 Task: Change the Trello board background using images from Unsplash with the search term 'FRANCE'.
Action: Mouse moved to (1001, 398)
Screenshot: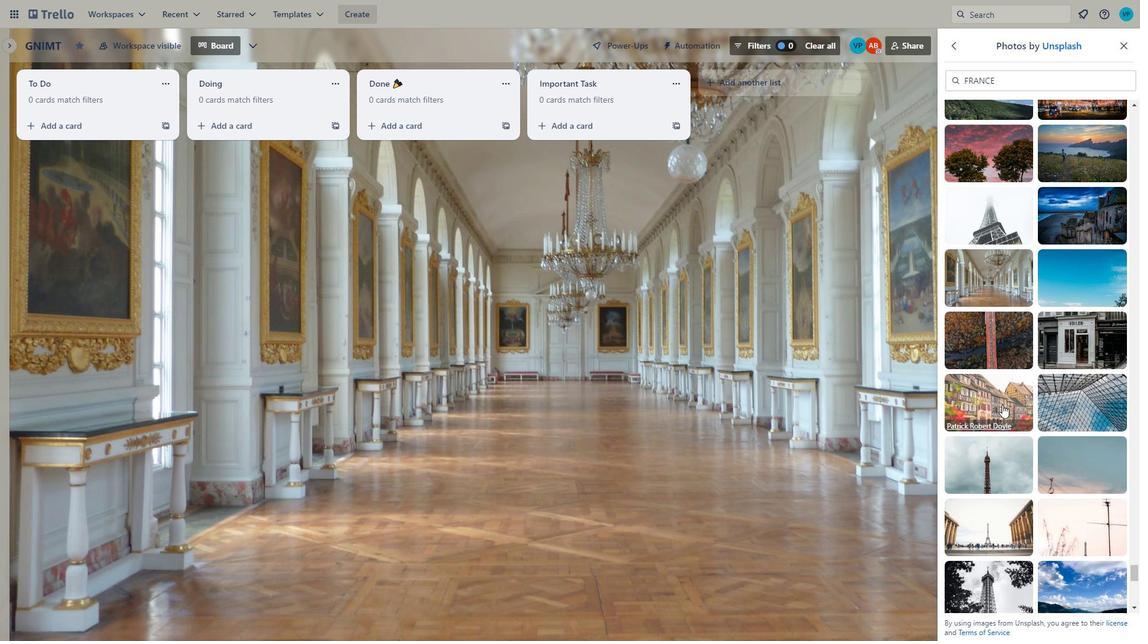 
Action: Mouse pressed left at (1001, 398)
Screenshot: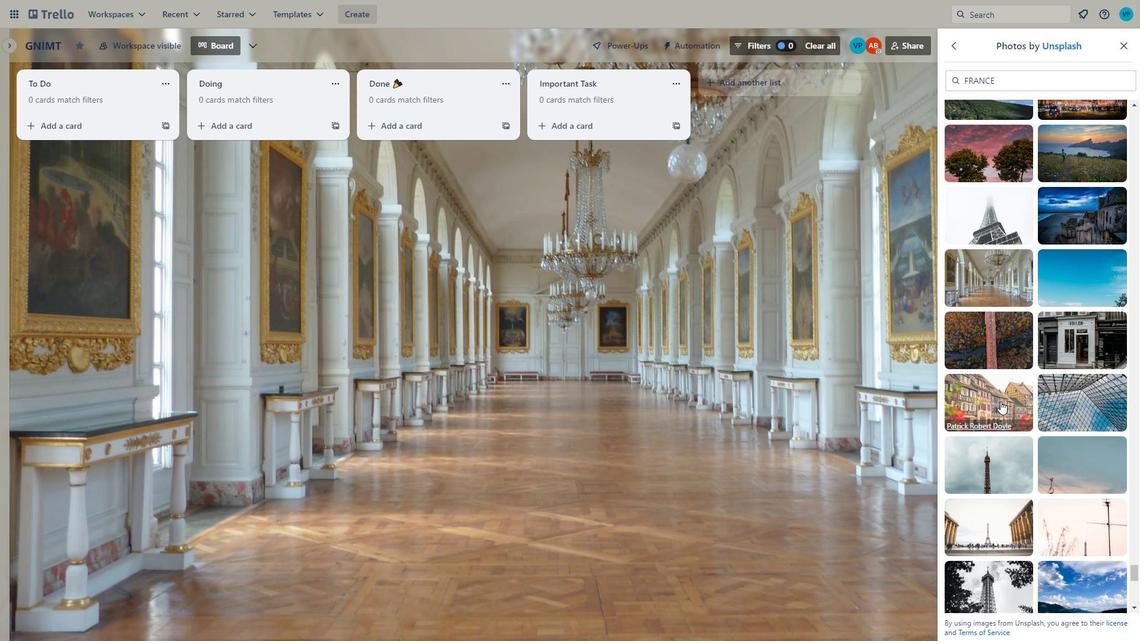 
Action: Mouse moved to (1034, 456)
Screenshot: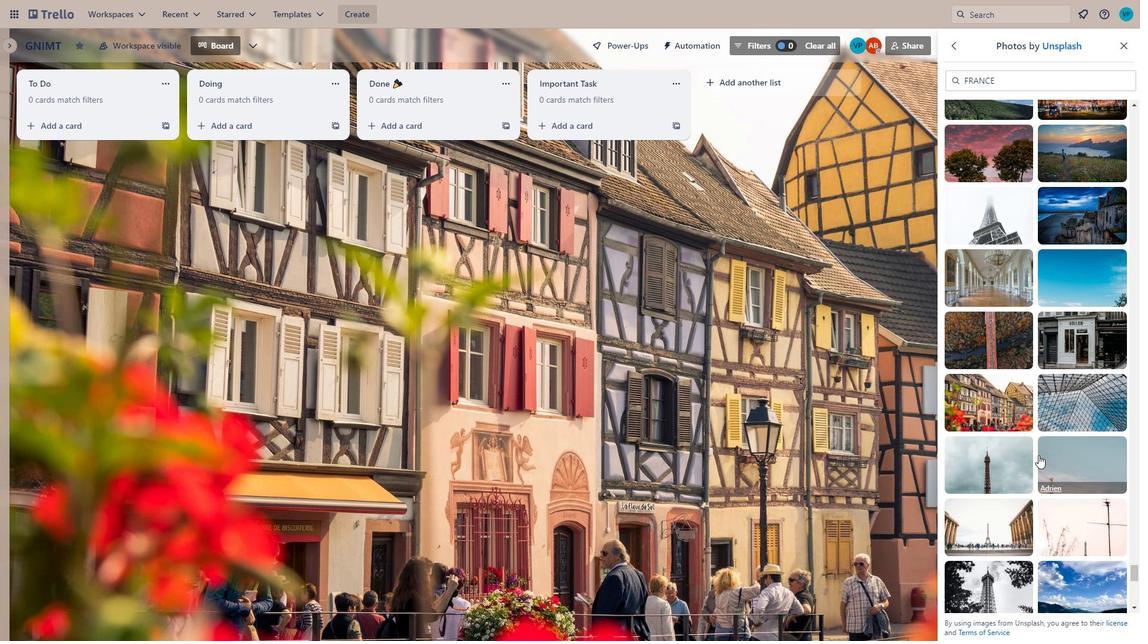 
Action: Mouse scrolled (1034, 456) with delta (0, 0)
Screenshot: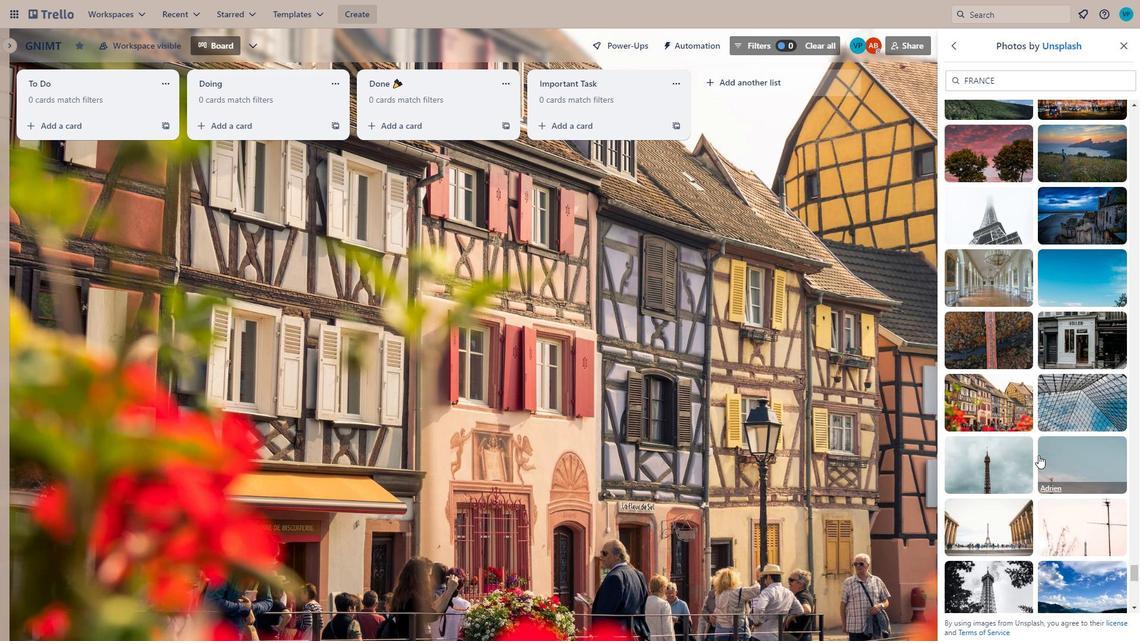 
Action: Mouse scrolled (1034, 456) with delta (0, 0)
Screenshot: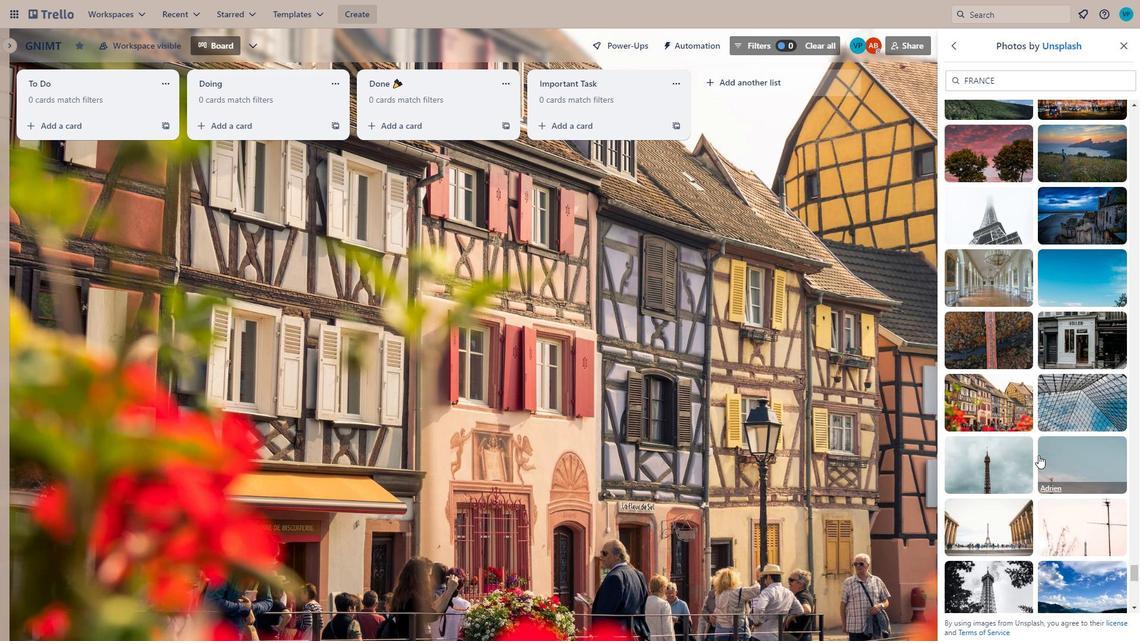 
Action: Mouse moved to (1003, 401)
Screenshot: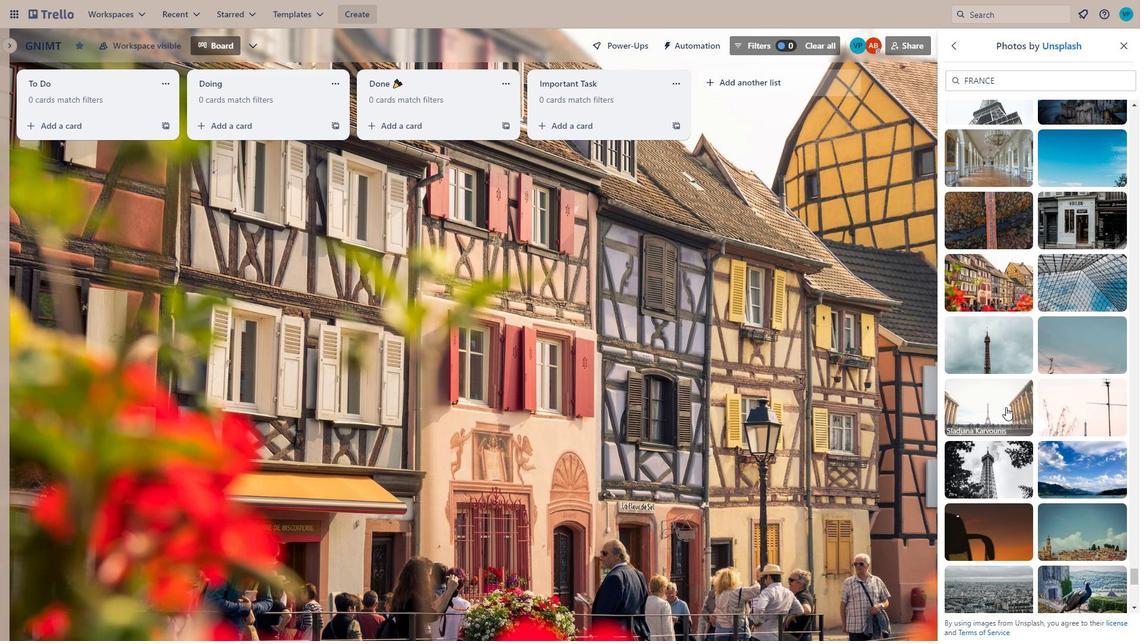 
Action: Mouse pressed left at (1003, 401)
Screenshot: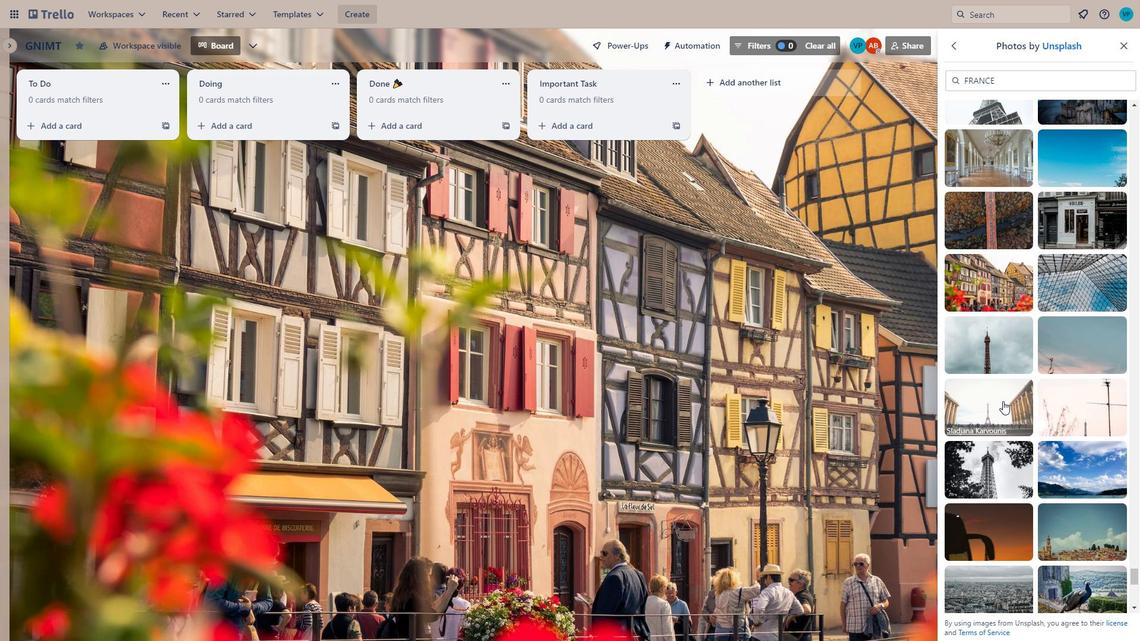 
Action: Mouse moved to (1090, 460)
Screenshot: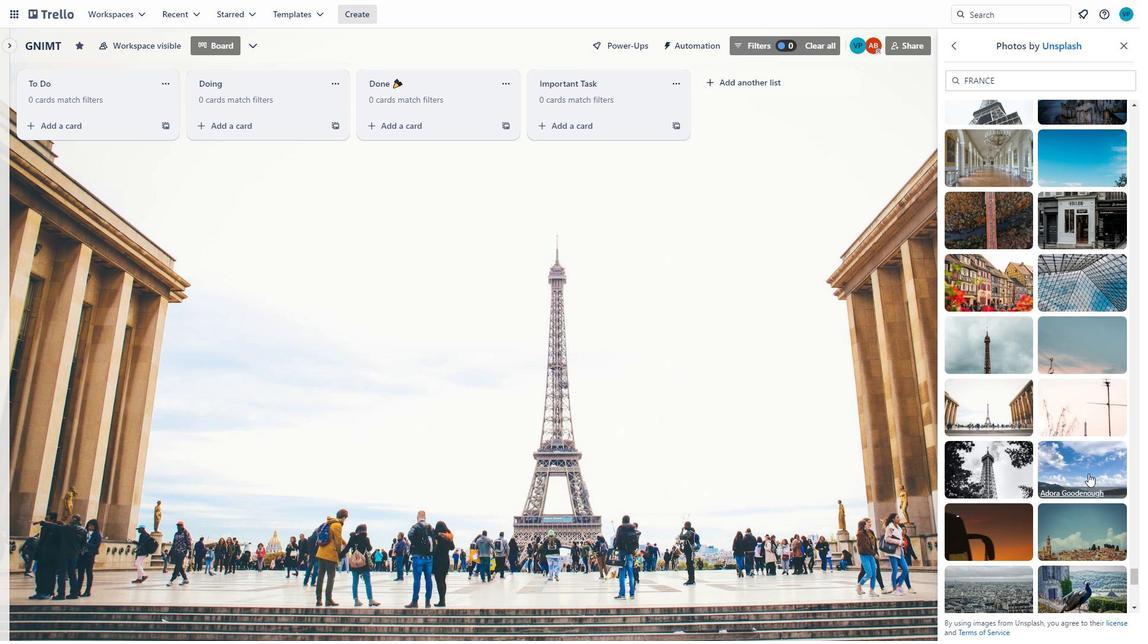 
Action: Mouse pressed left at (1090, 460)
Screenshot: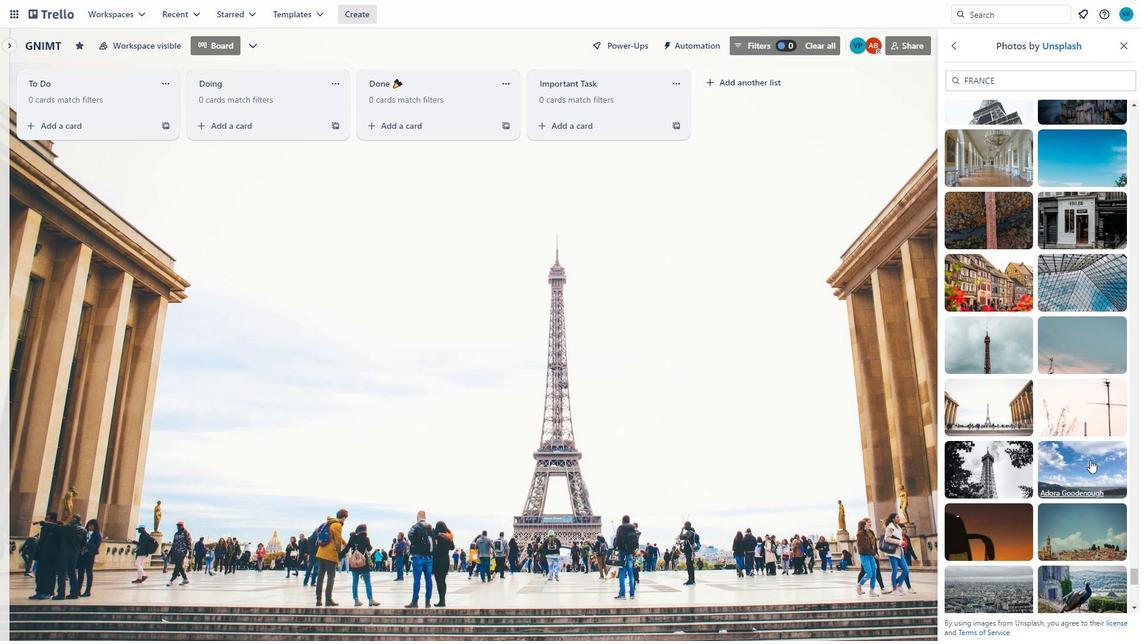 
Action: Mouse moved to (1051, 506)
Screenshot: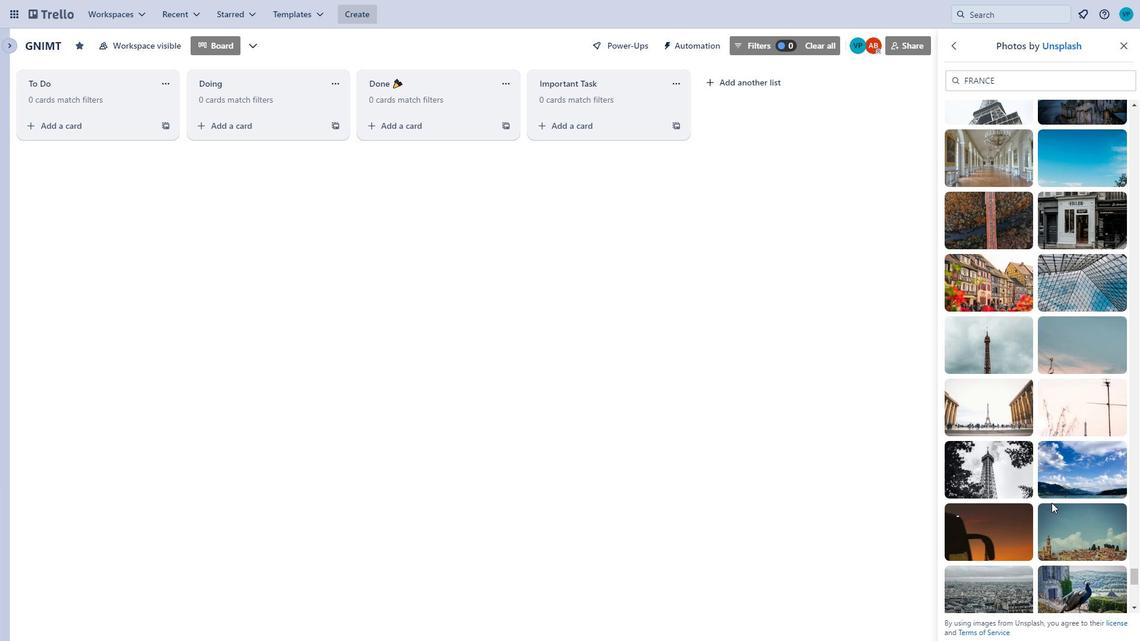 
Action: Mouse scrolled (1051, 505) with delta (0, 0)
Screenshot: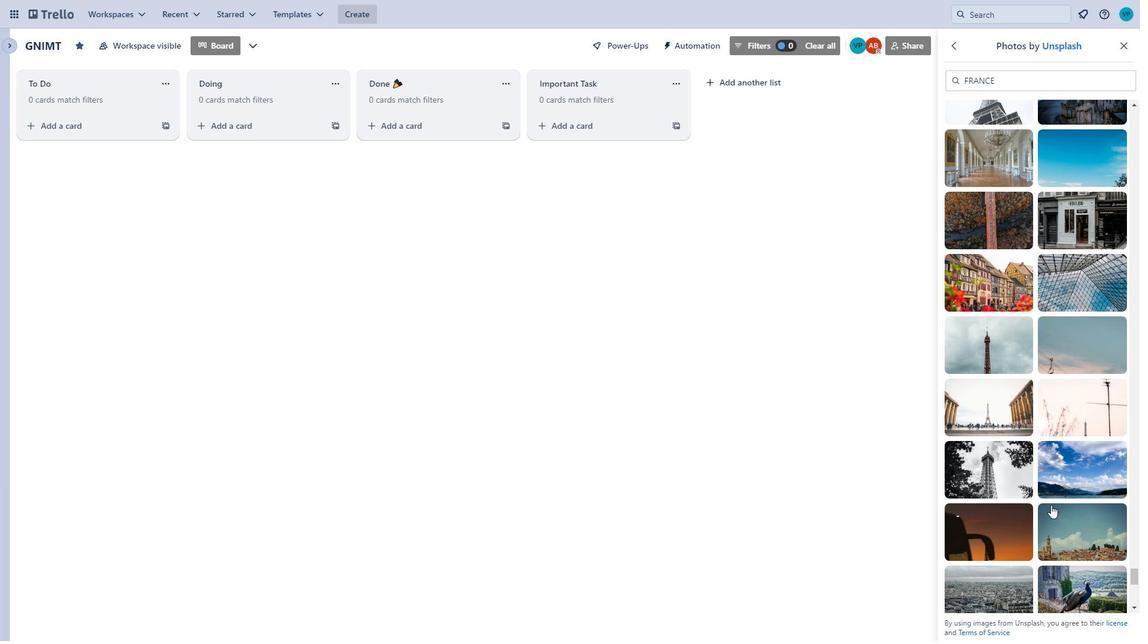 
Action: Mouse moved to (1049, 506)
Screenshot: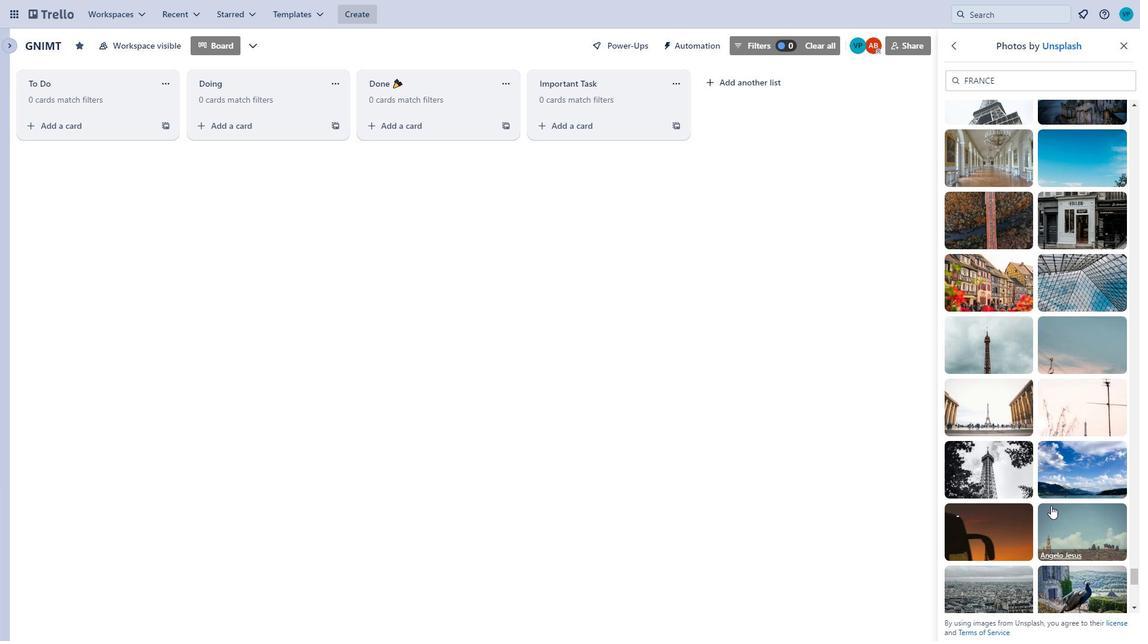 
Action: Mouse scrolled (1049, 506) with delta (0, 0)
Screenshot: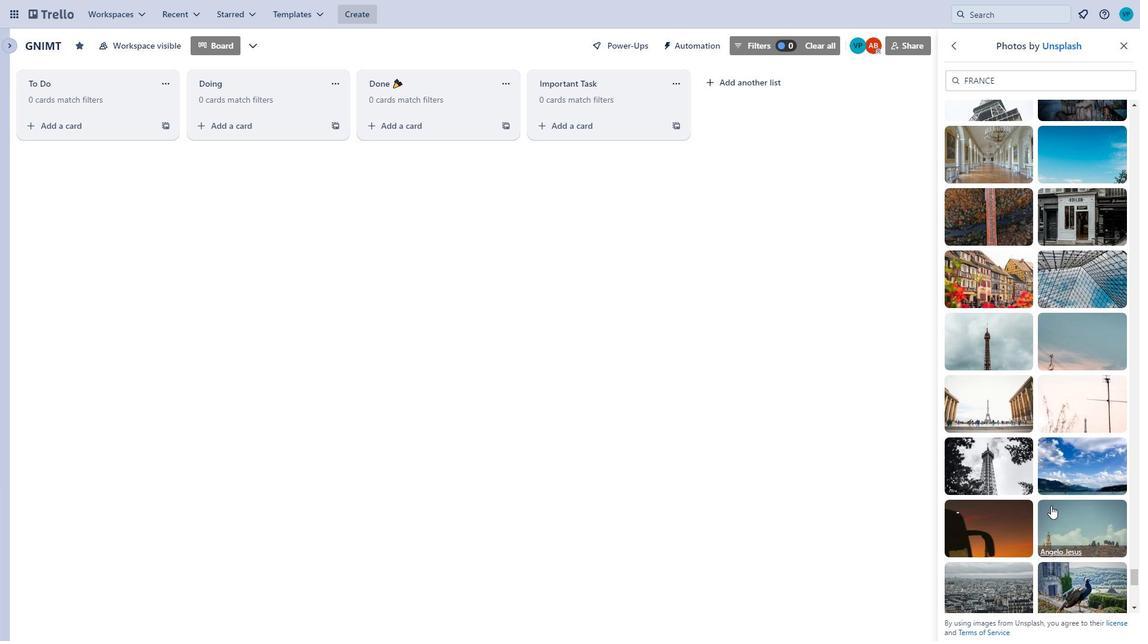 
Action: Mouse moved to (987, 469)
Screenshot: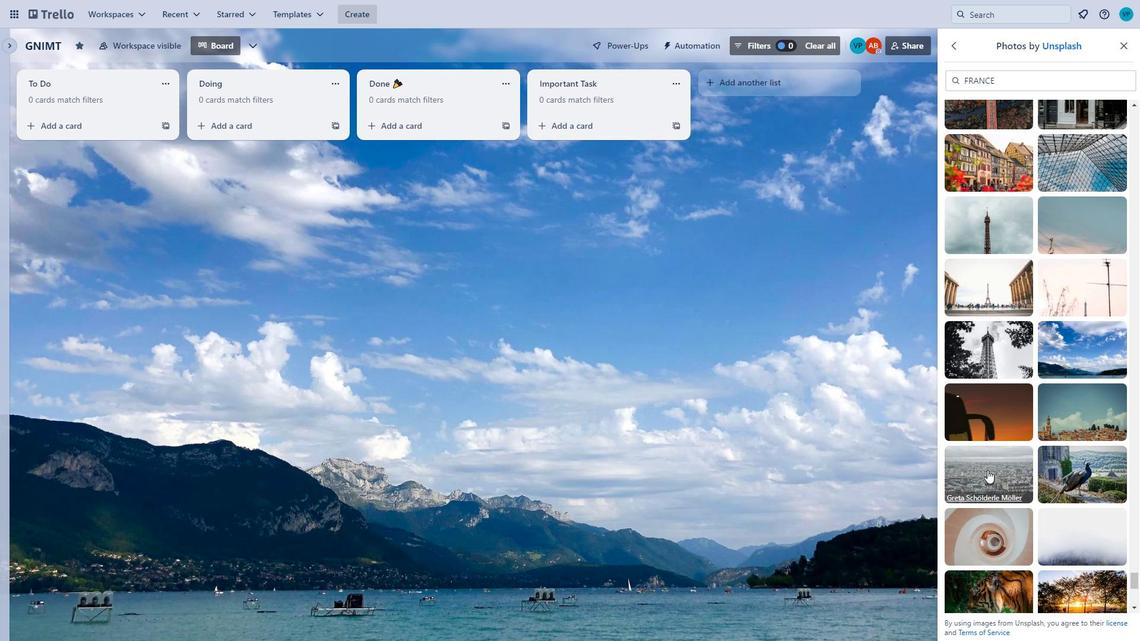 
Action: Mouse pressed left at (987, 469)
Screenshot: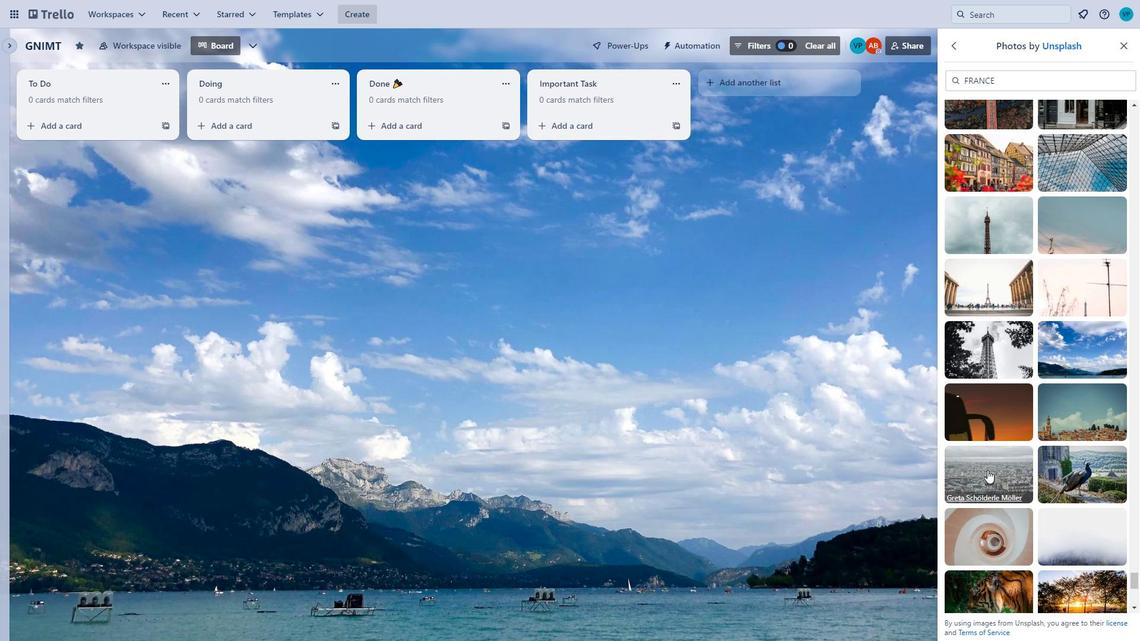 
Action: Mouse moved to (1074, 460)
Screenshot: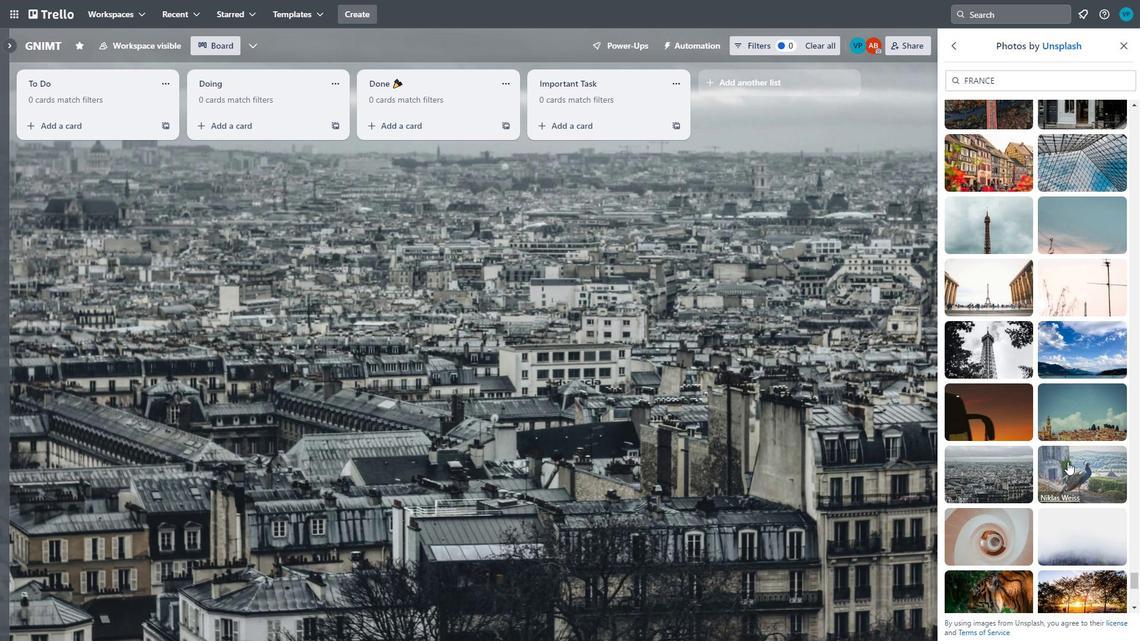 
Action: Mouse pressed left at (1074, 460)
Screenshot: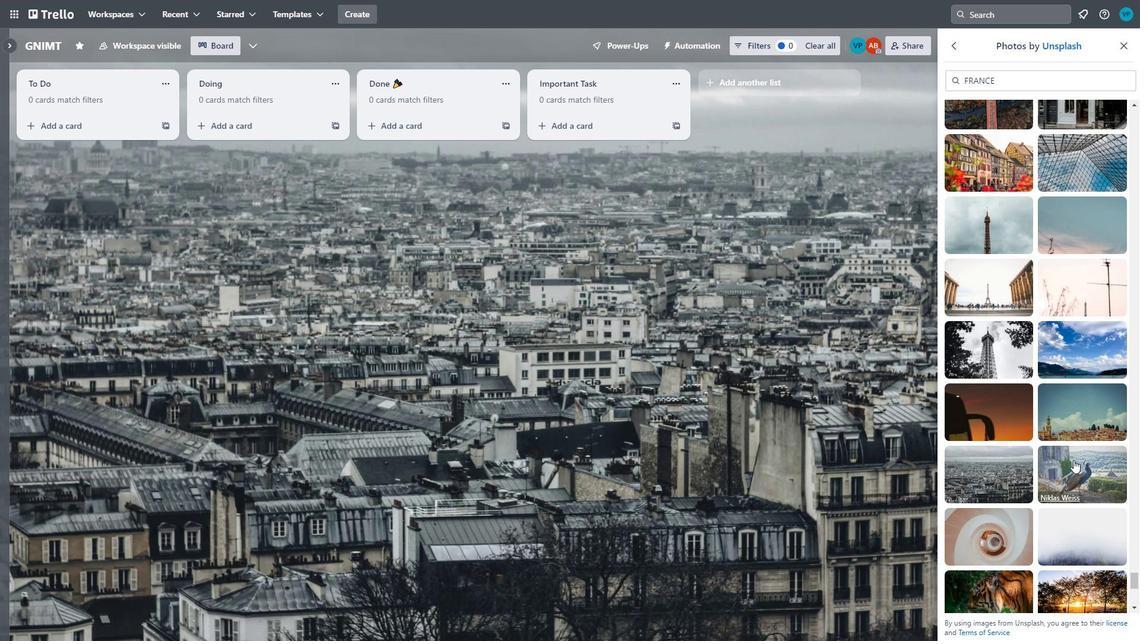 
Action: Mouse moved to (1001, 525)
Screenshot: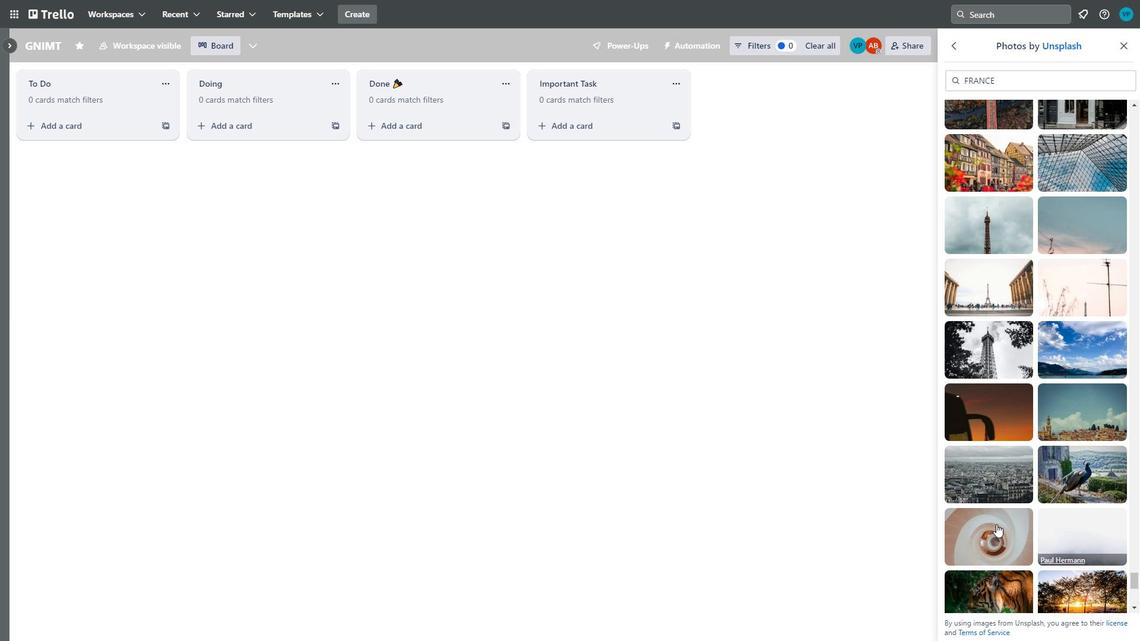 
Action: Mouse scrolled (1001, 525) with delta (0, 0)
Screenshot: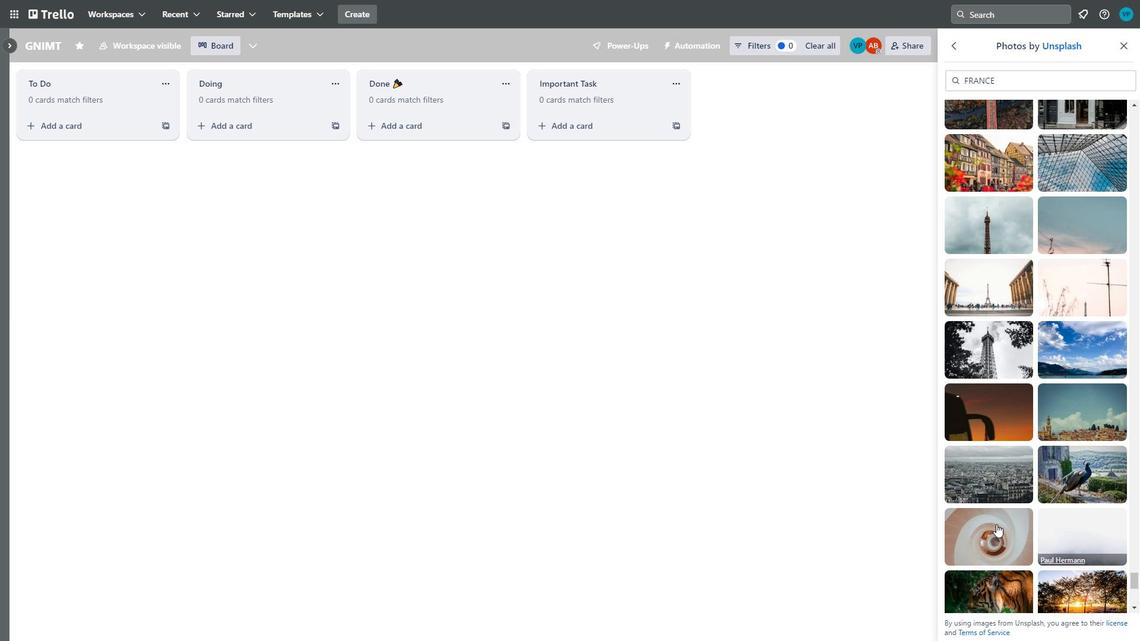 
Action: Mouse moved to (1004, 525)
Screenshot: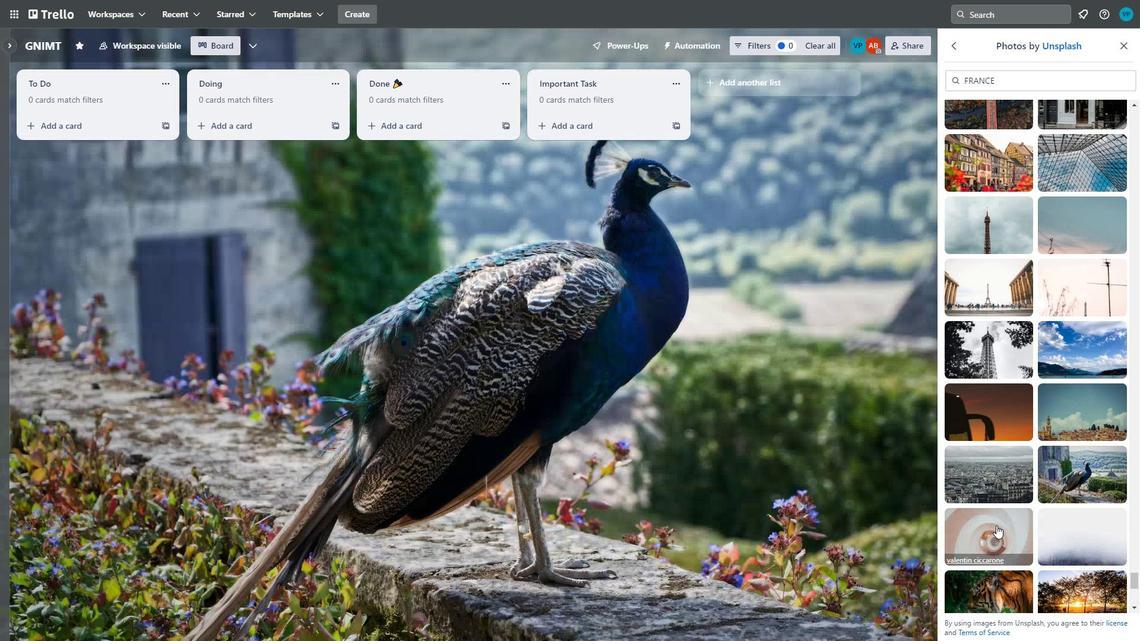 
Action: Mouse scrolled (1004, 525) with delta (0, 0)
Screenshot: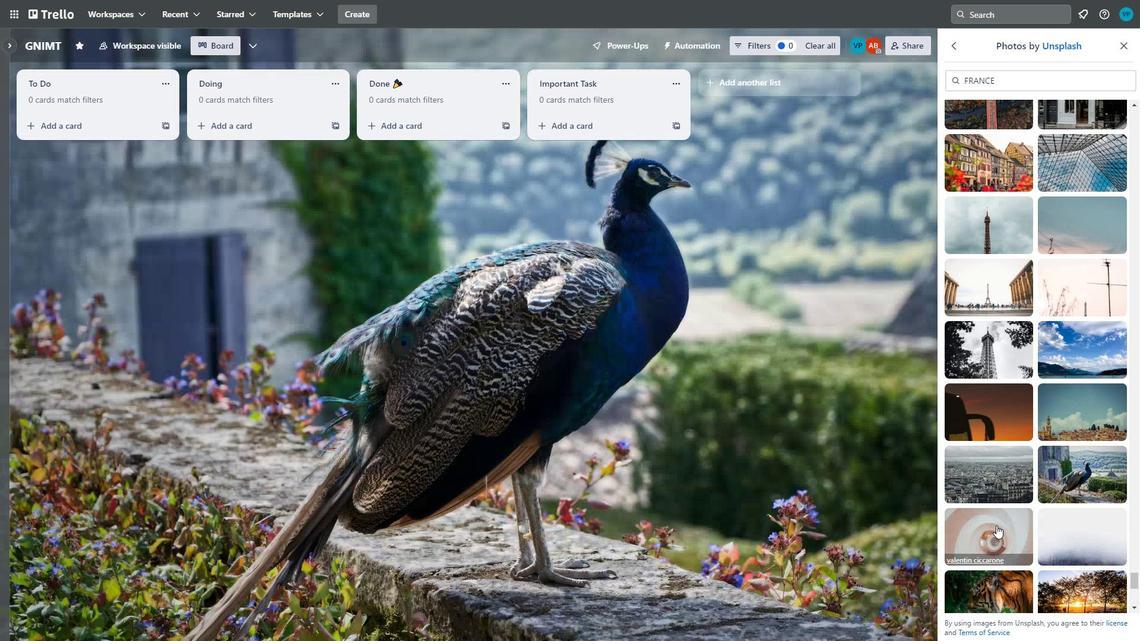 
Action: Mouse moved to (1005, 476)
Screenshot: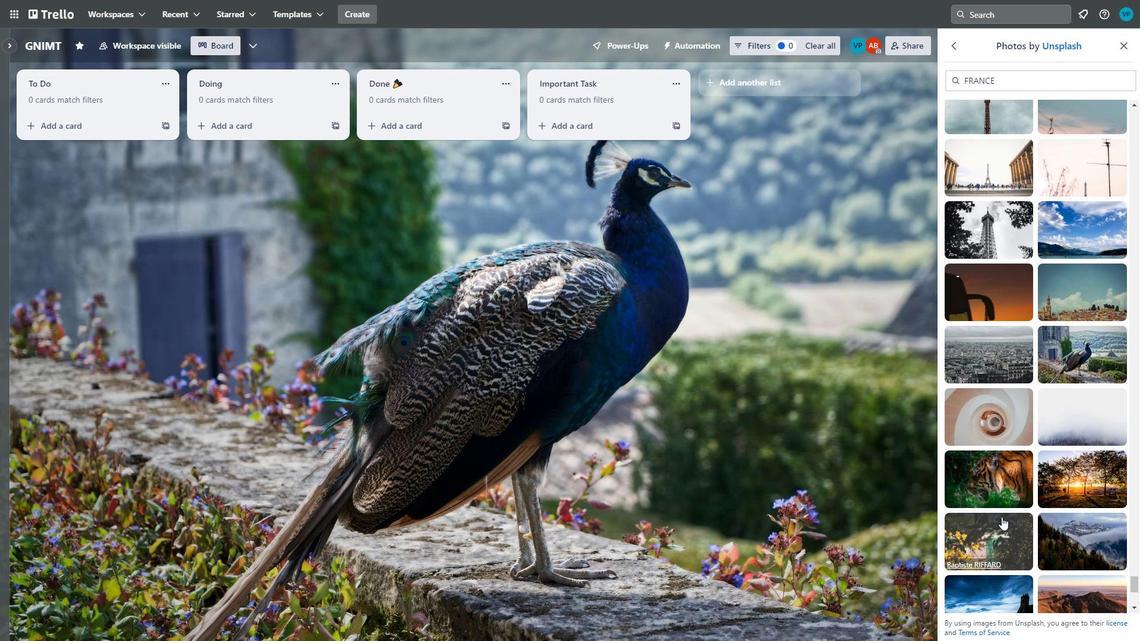 
Action: Mouse pressed left at (1005, 476)
Screenshot: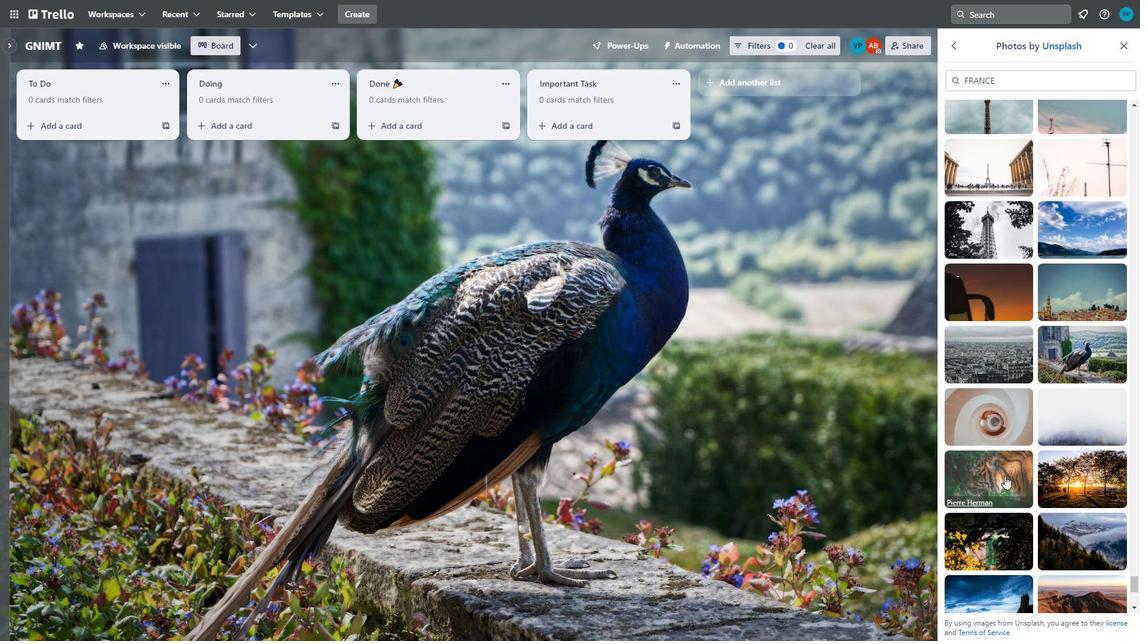 
Action: Mouse moved to (1081, 462)
Screenshot: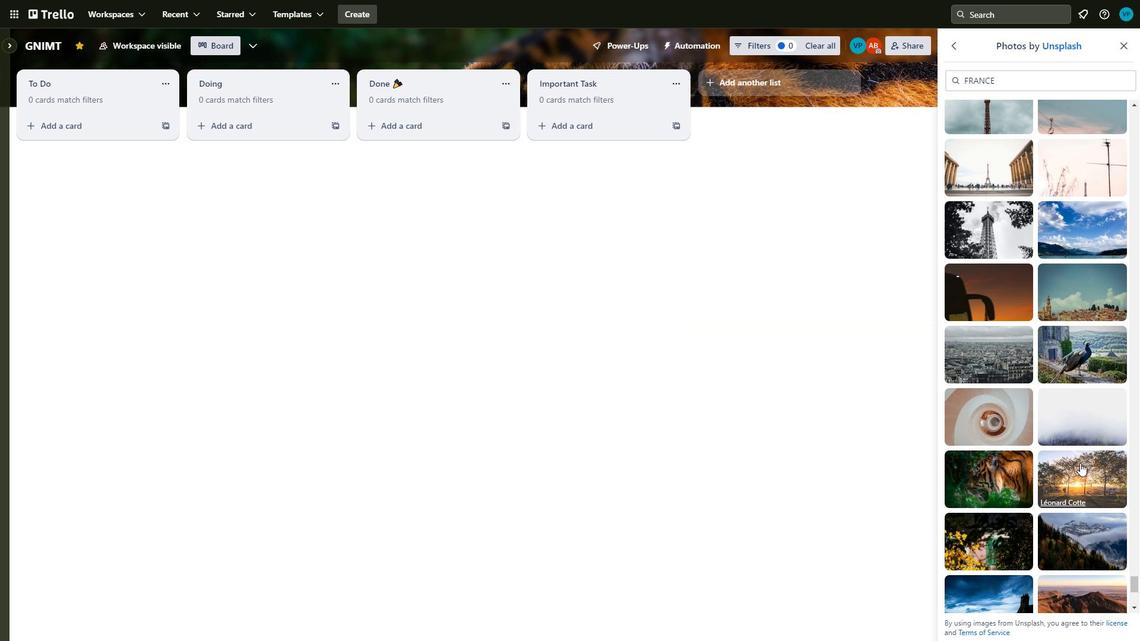 
Action: Mouse pressed left at (1081, 462)
Screenshot: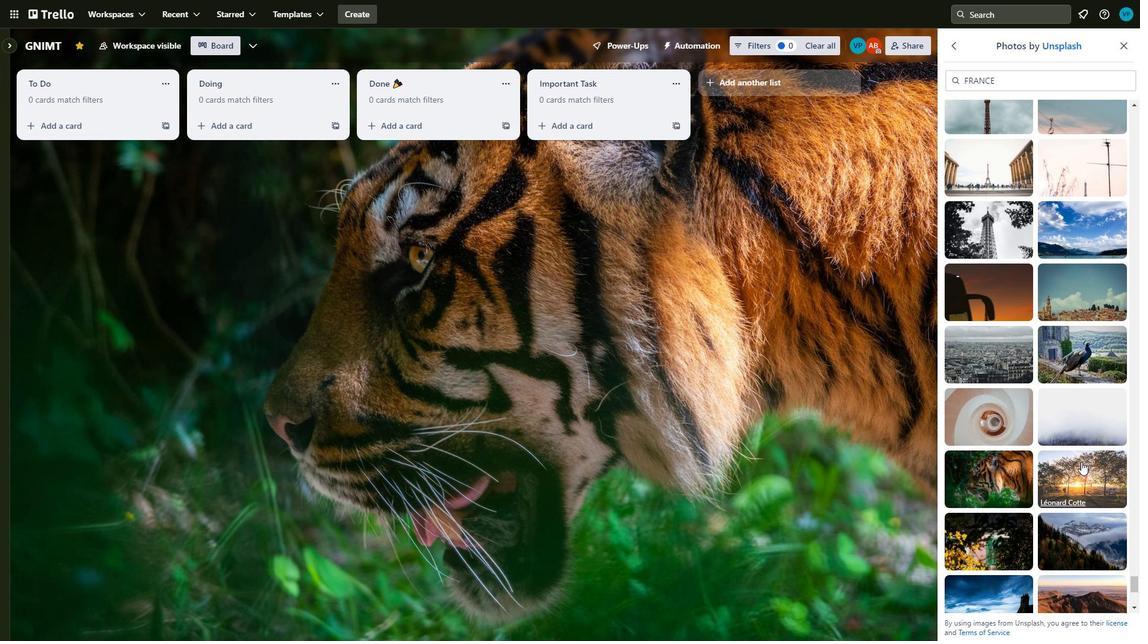 
Action: Mouse scrolled (1081, 461) with delta (0, 0)
Screenshot: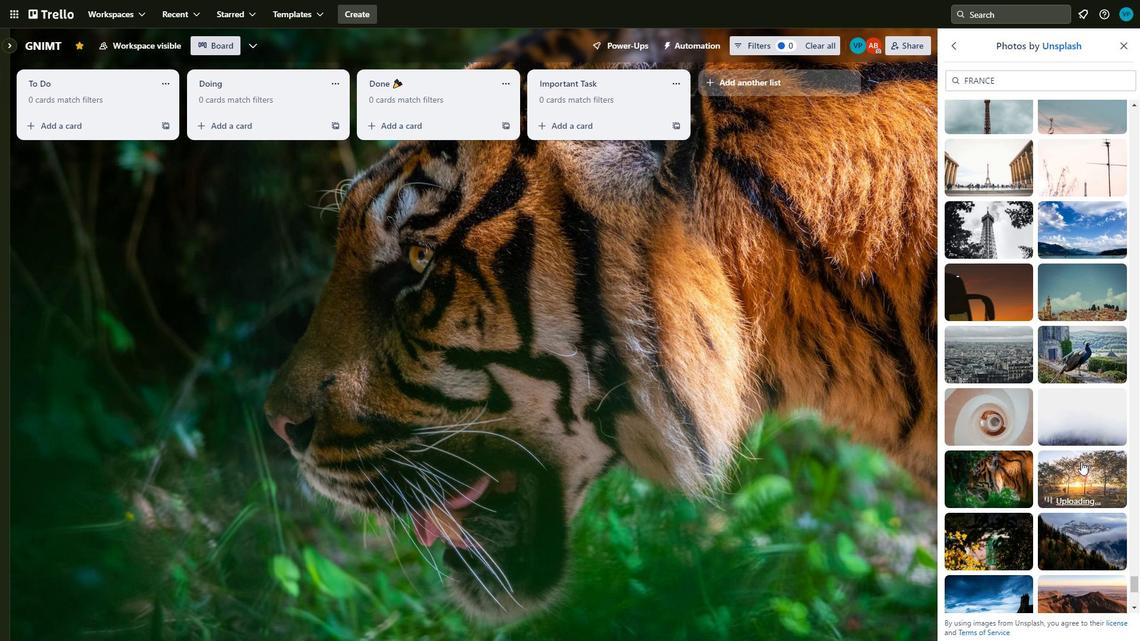 
Action: Mouse scrolled (1081, 461) with delta (0, 0)
Screenshot: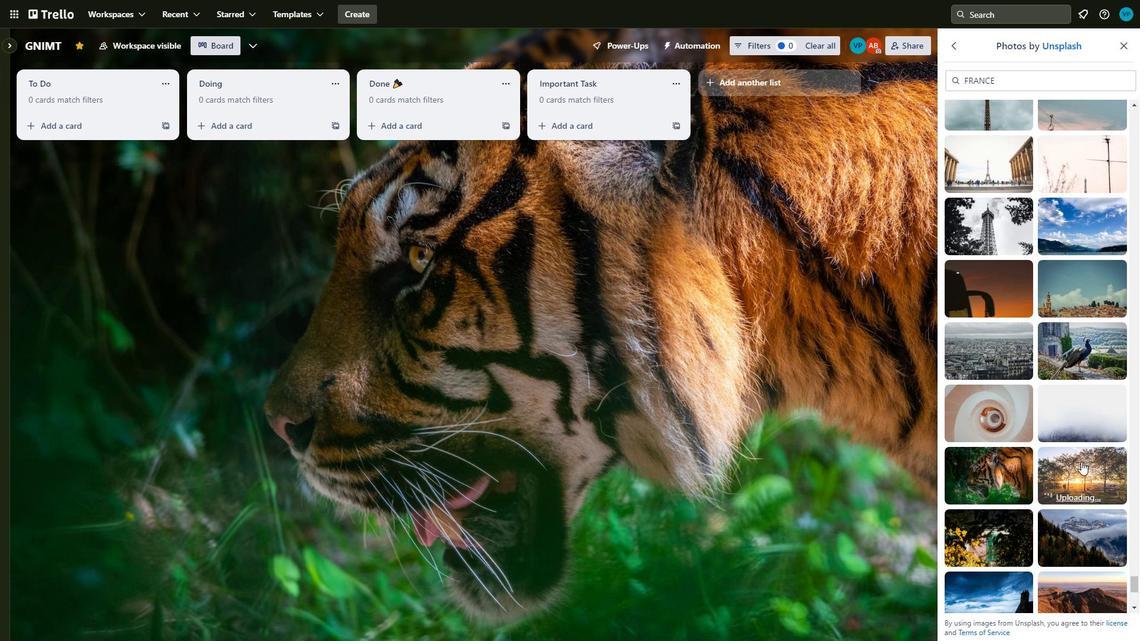 
Action: Mouse moved to (1083, 413)
Screenshot: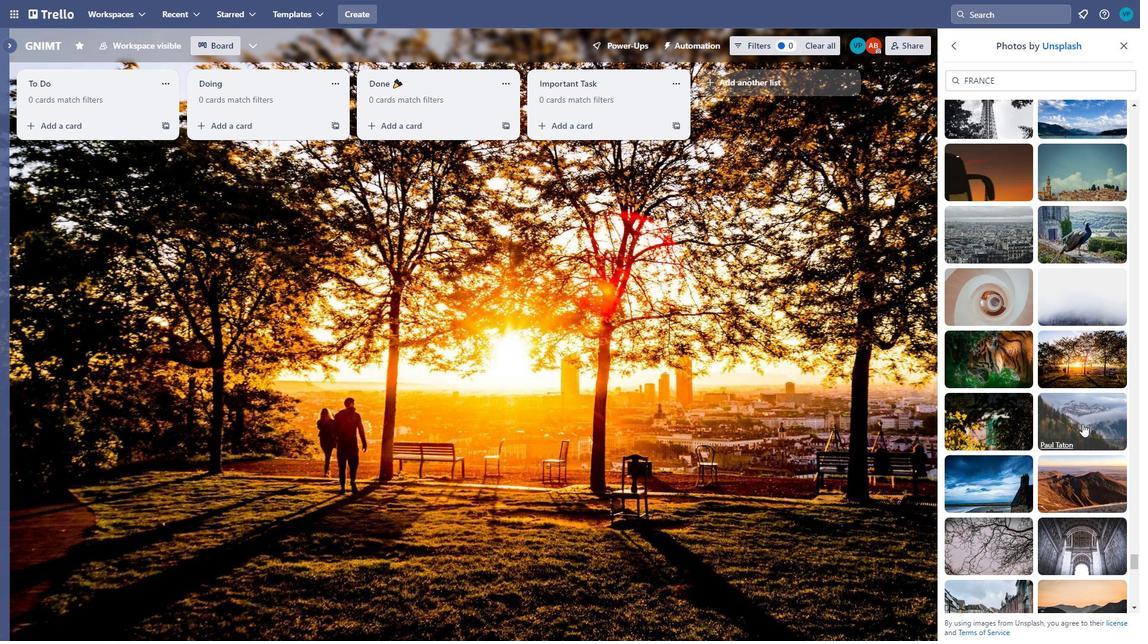
Action: Mouse pressed left at (1083, 413)
Screenshot: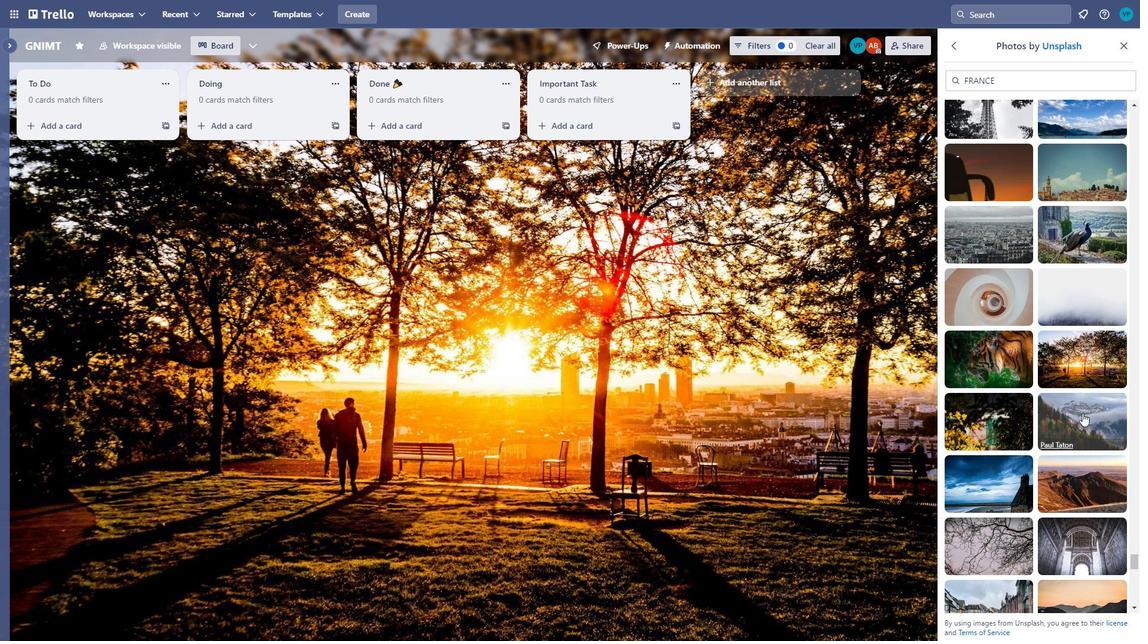 
Action: Mouse moved to (1001, 475)
Screenshot: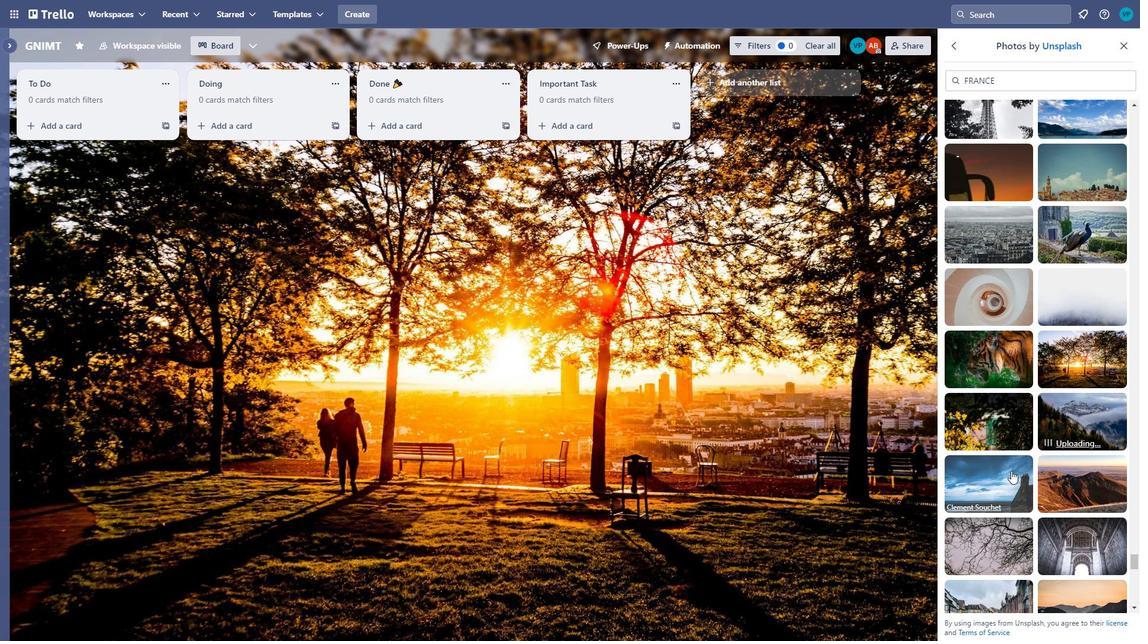 
Action: Mouse scrolled (1001, 475) with delta (0, 0)
Screenshot: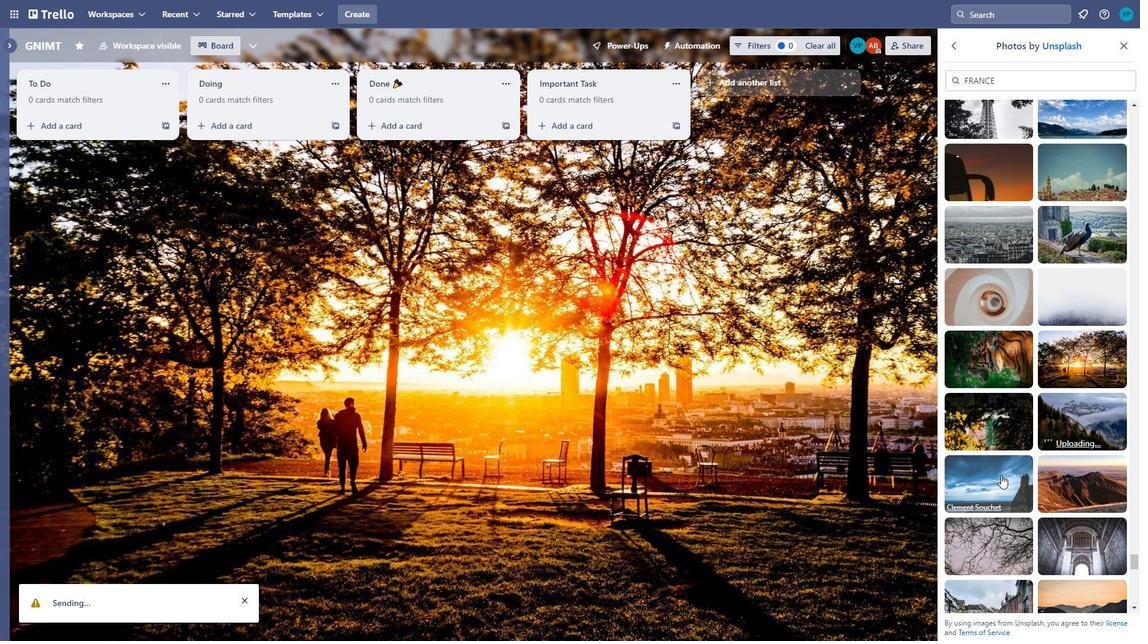 
Action: Mouse moved to (981, 474)
Screenshot: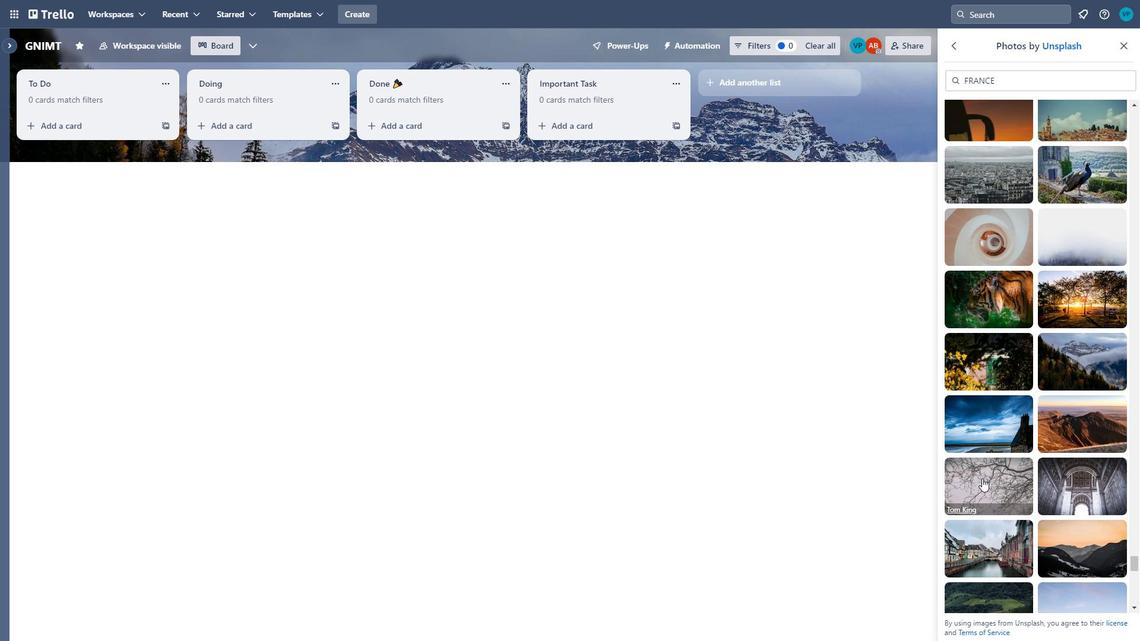 
Action: Mouse pressed left at (981, 474)
Screenshot: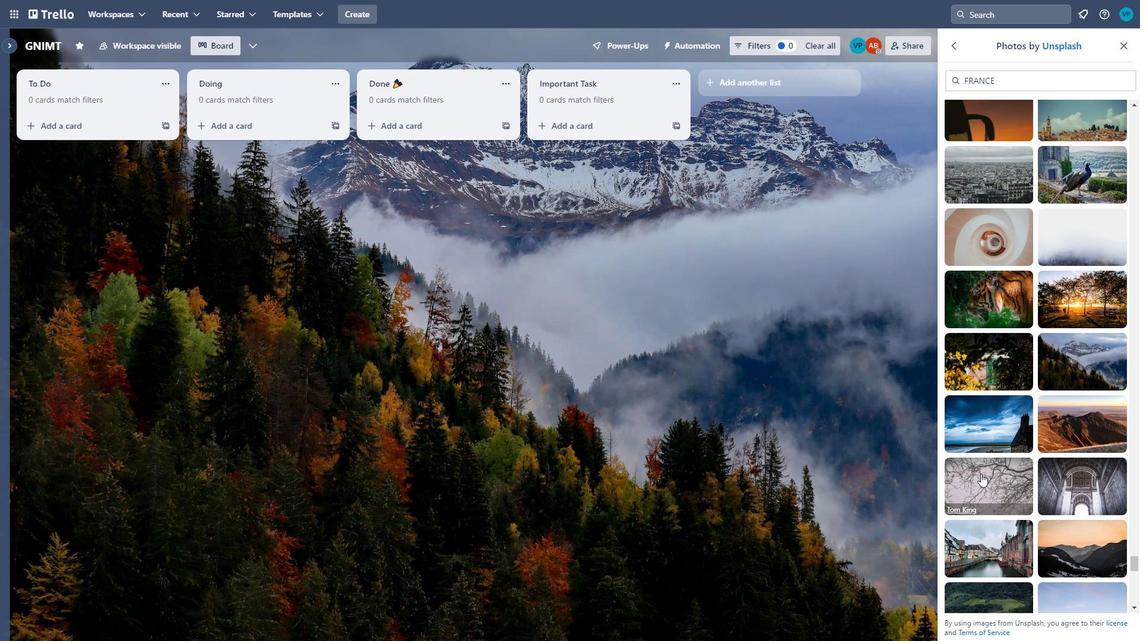 
Action: Mouse moved to (1102, 479)
Screenshot: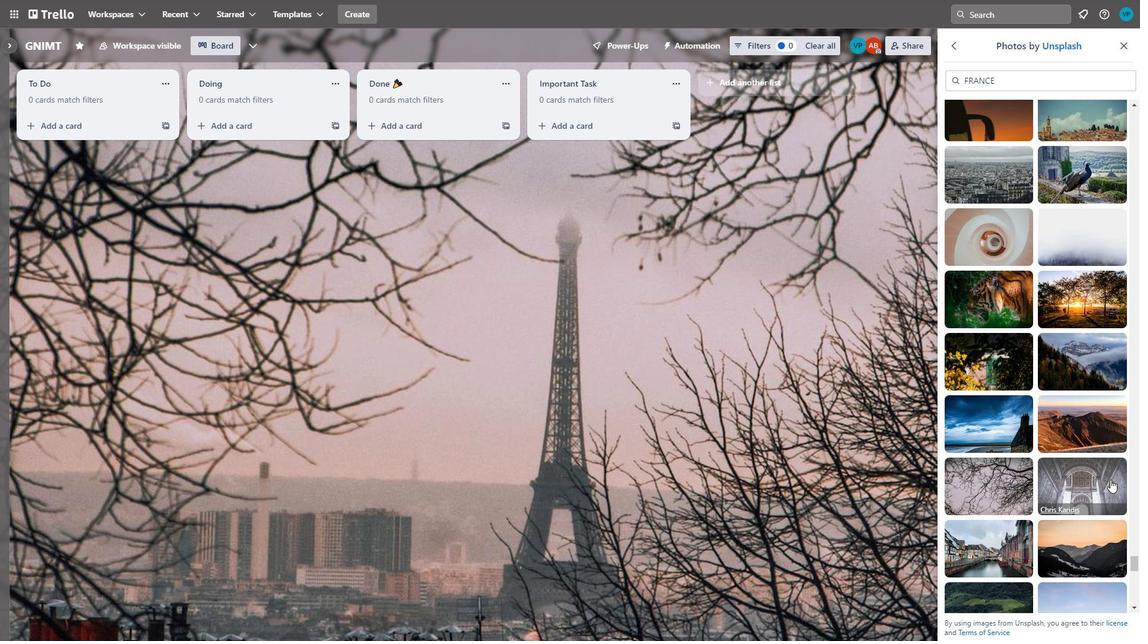 
Action: Mouse pressed left at (1102, 479)
Screenshot: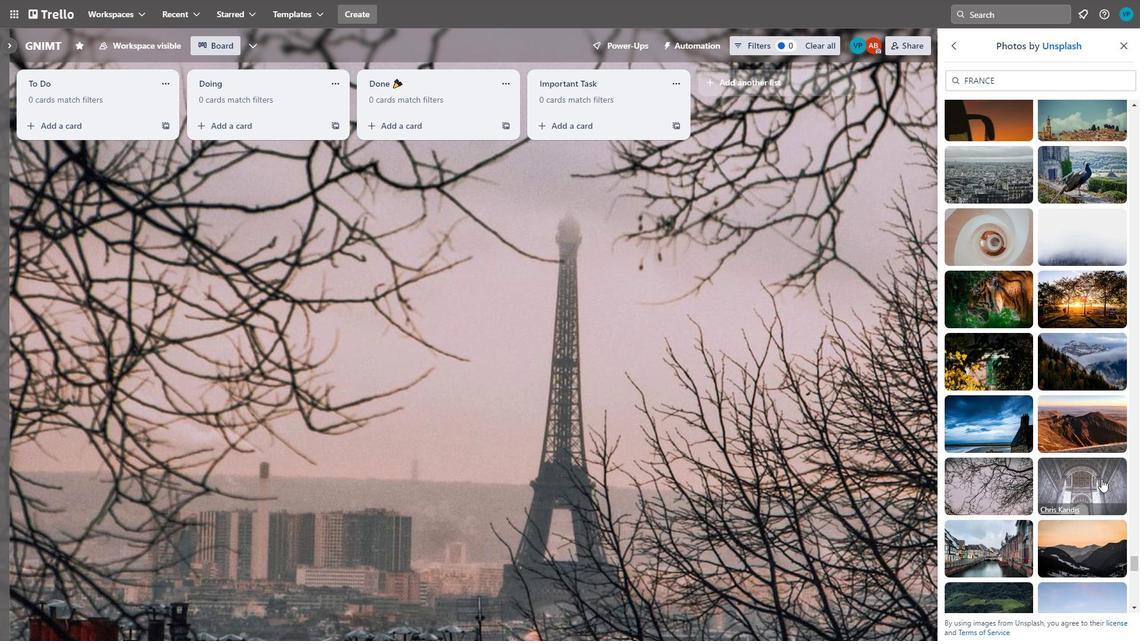 
Action: Mouse moved to (999, 531)
Screenshot: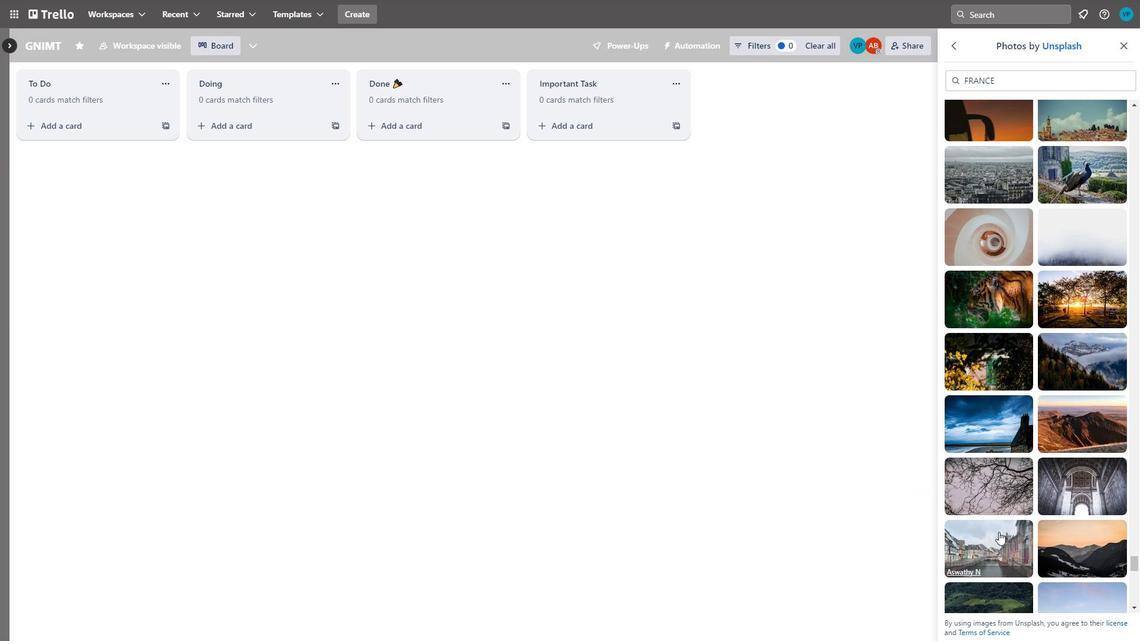 
Action: Mouse pressed left at (999, 531)
Screenshot: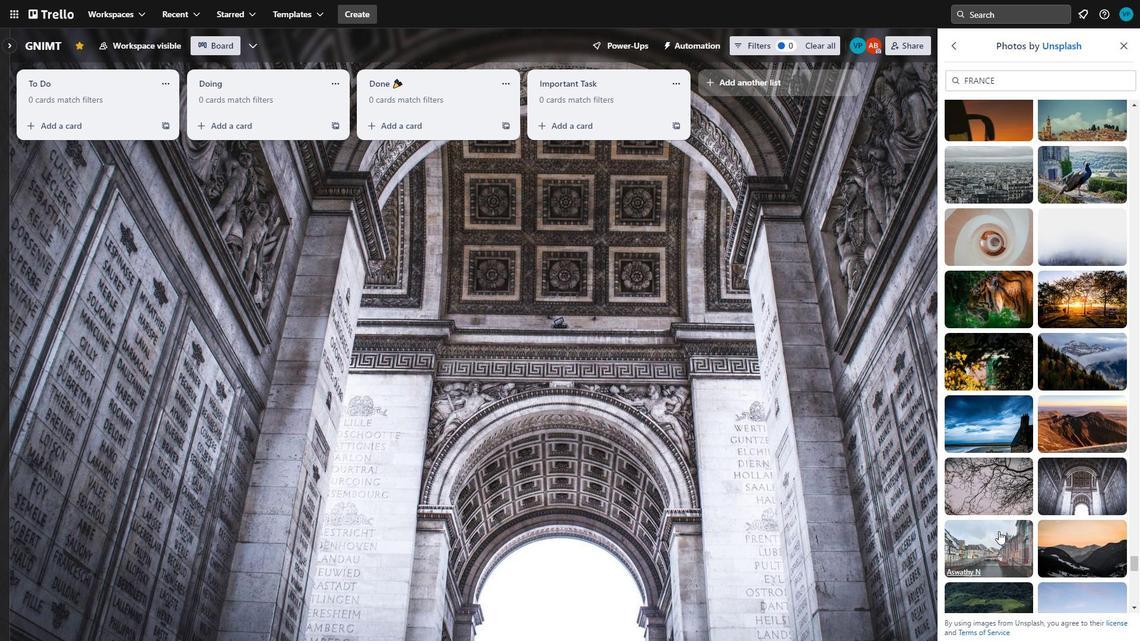
Action: Mouse moved to (1093, 530)
Screenshot: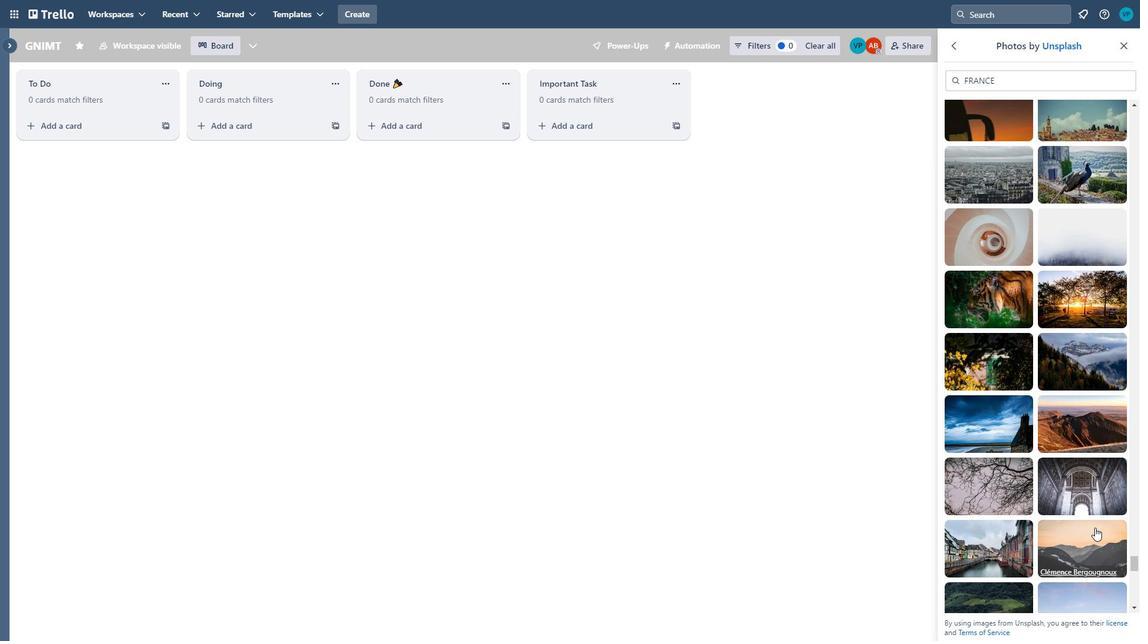 
Action: Mouse pressed left at (1093, 530)
Screenshot: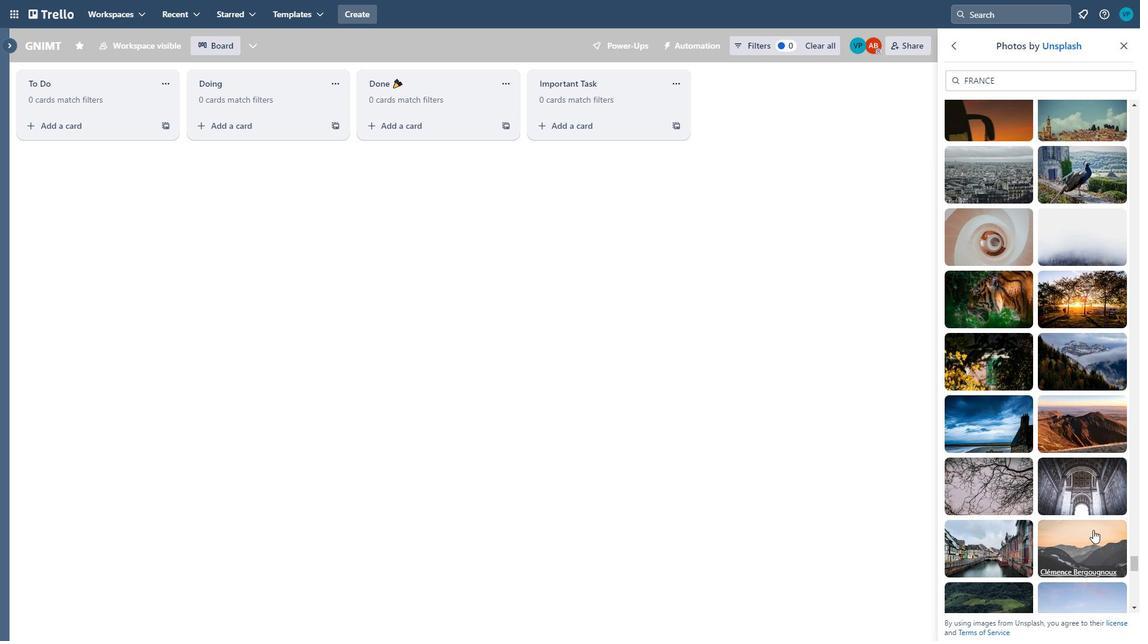 
Action: Mouse moved to (1086, 514)
Screenshot: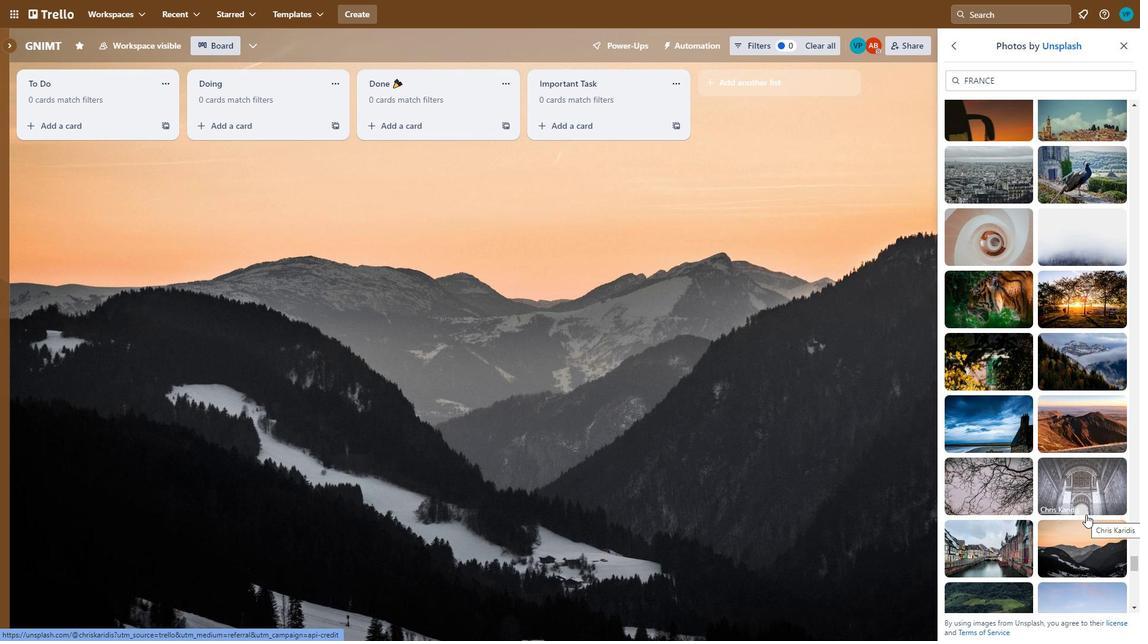 
Action: Mouse scrolled (1086, 513) with delta (0, 0)
Screenshot: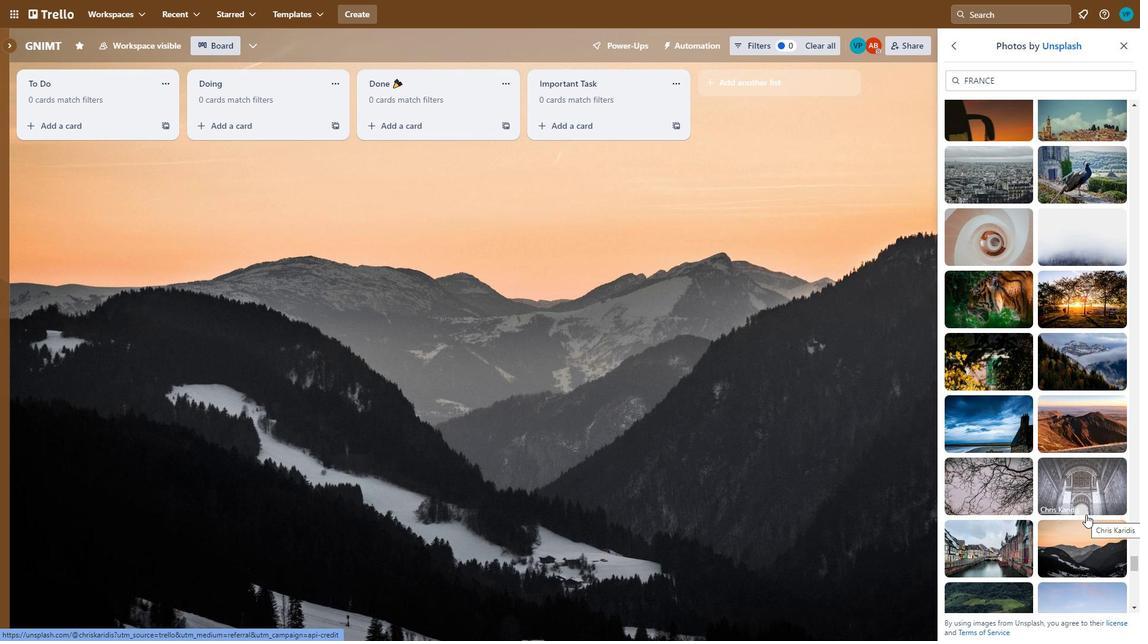 
Action: Mouse moved to (1005, 487)
Screenshot: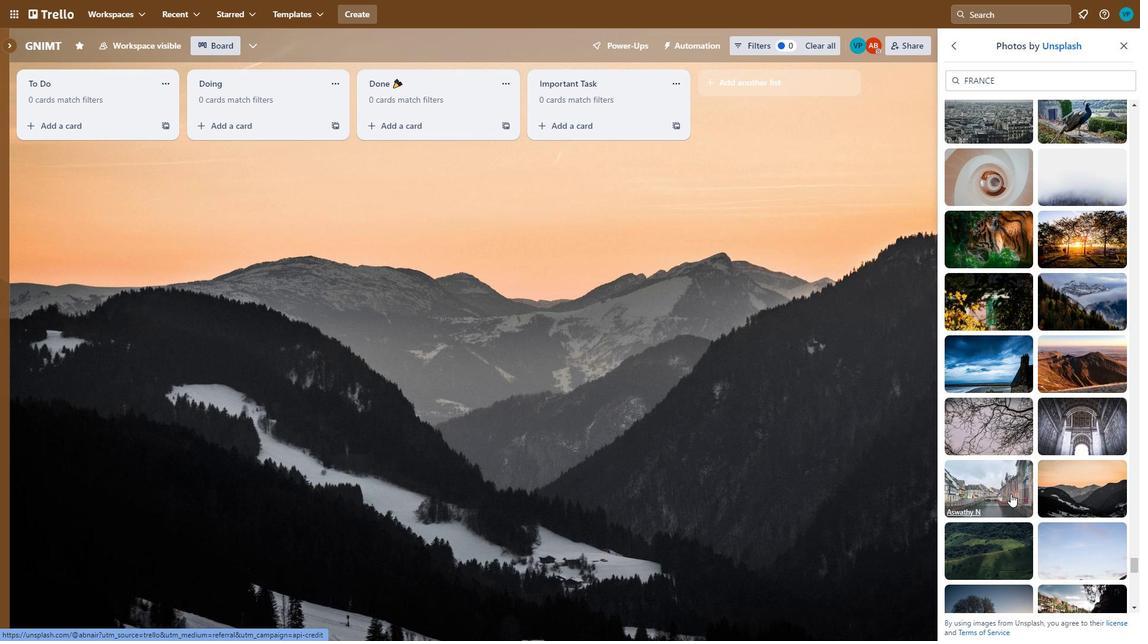 
Action: Mouse pressed left at (1005, 487)
Screenshot: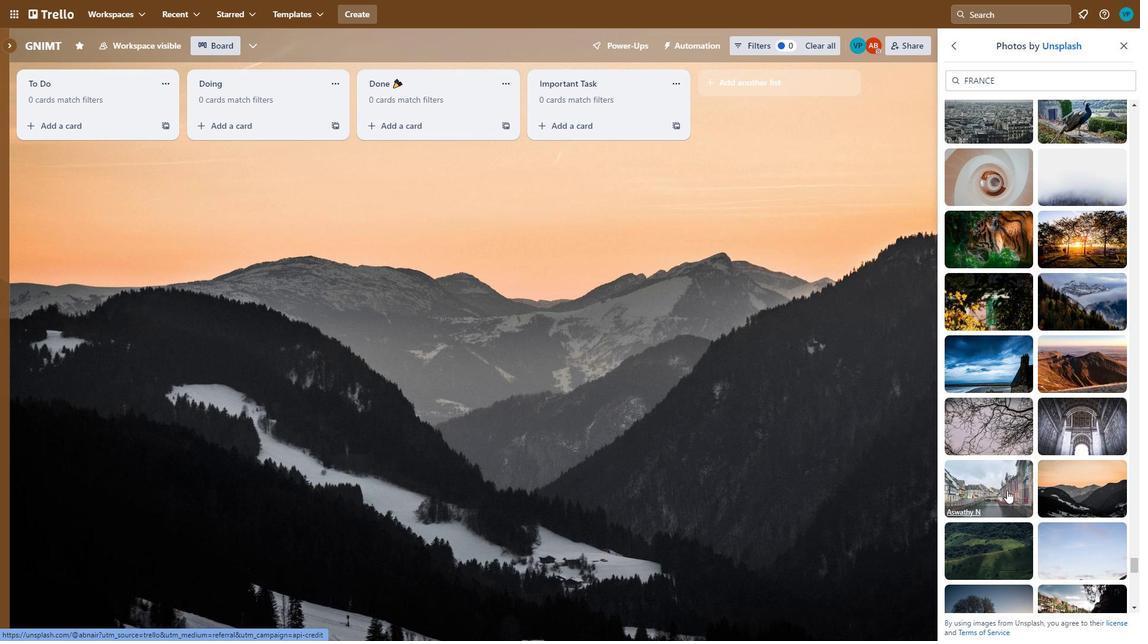 
Action: Mouse moved to (1083, 480)
Screenshot: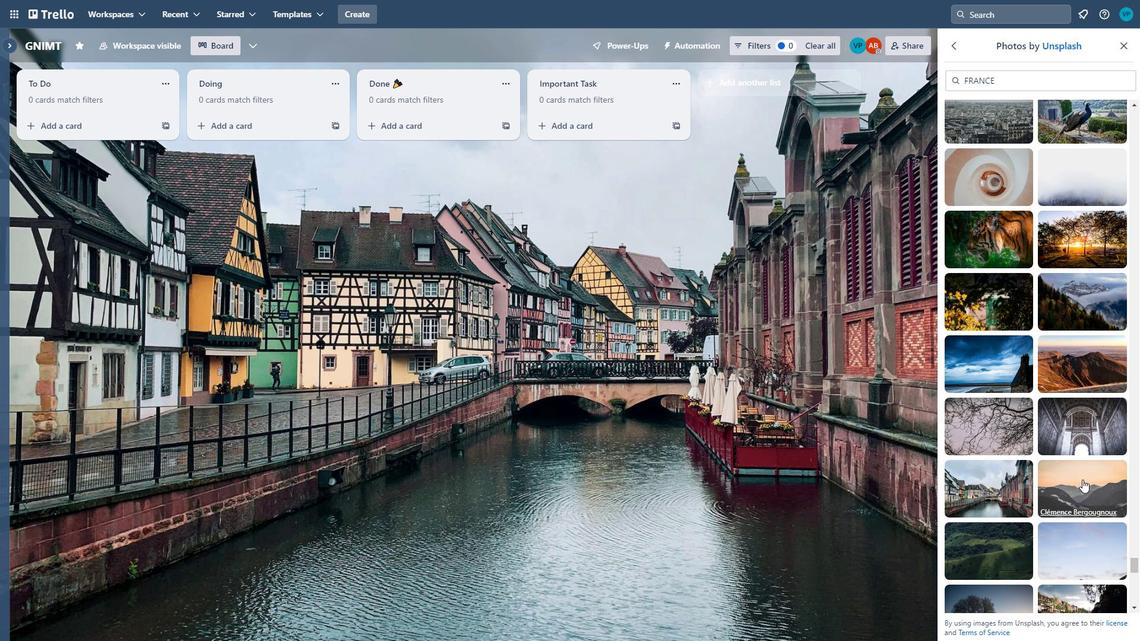 
Action: Mouse pressed left at (1083, 480)
Screenshot: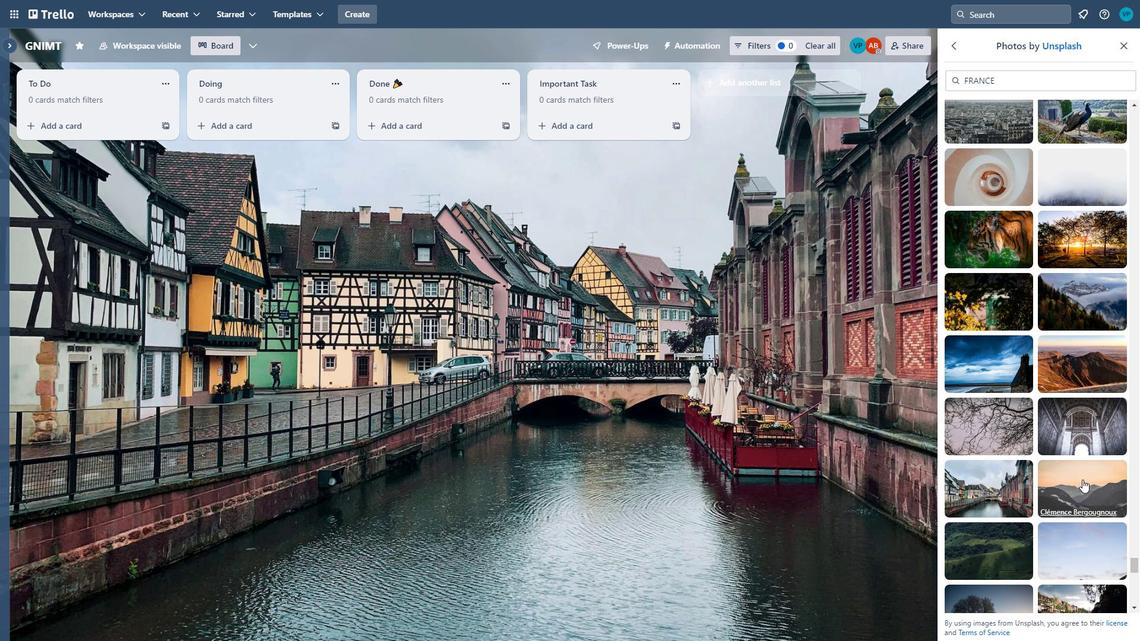 
Action: Mouse moved to (1071, 535)
Screenshot: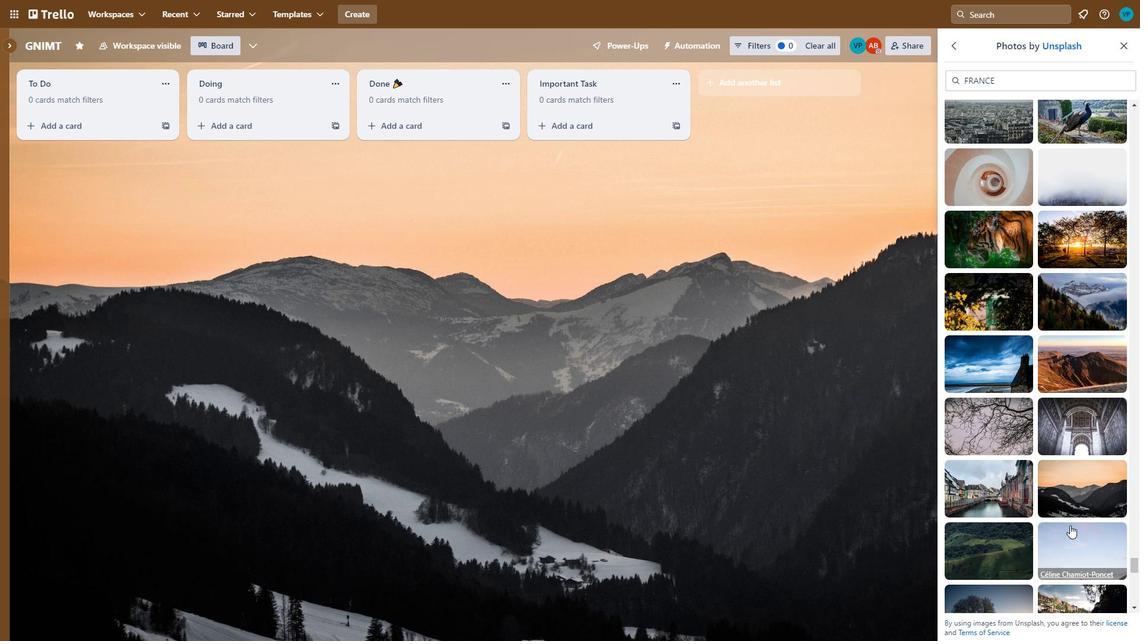 
Action: Mouse scrolled (1071, 534) with delta (0, 0)
Screenshot: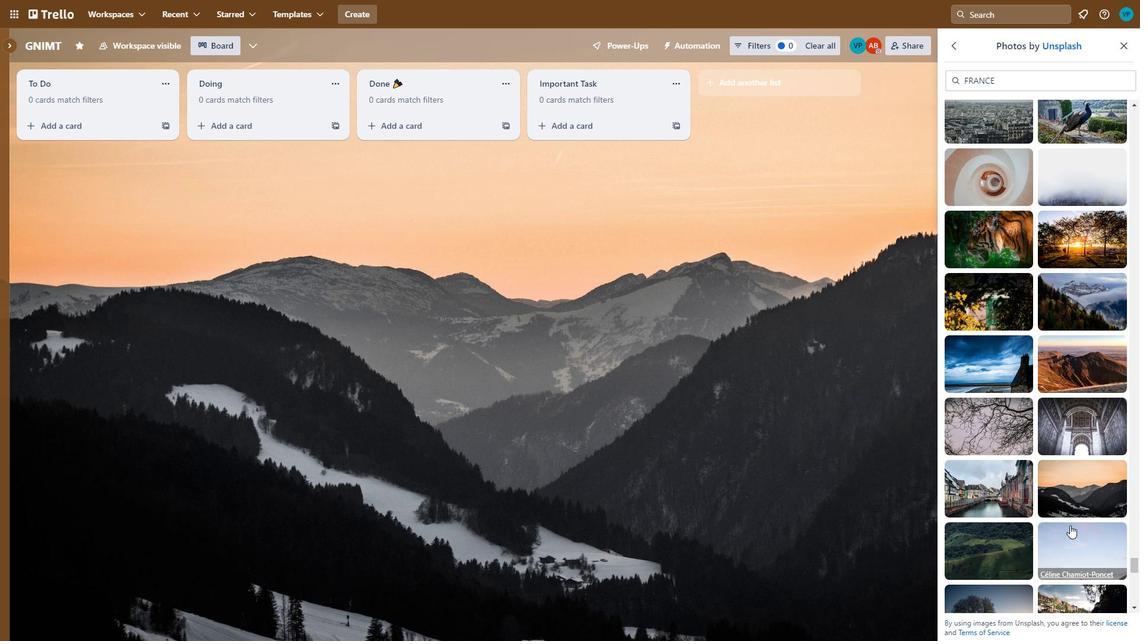 
Action: Mouse moved to (1072, 535)
Screenshot: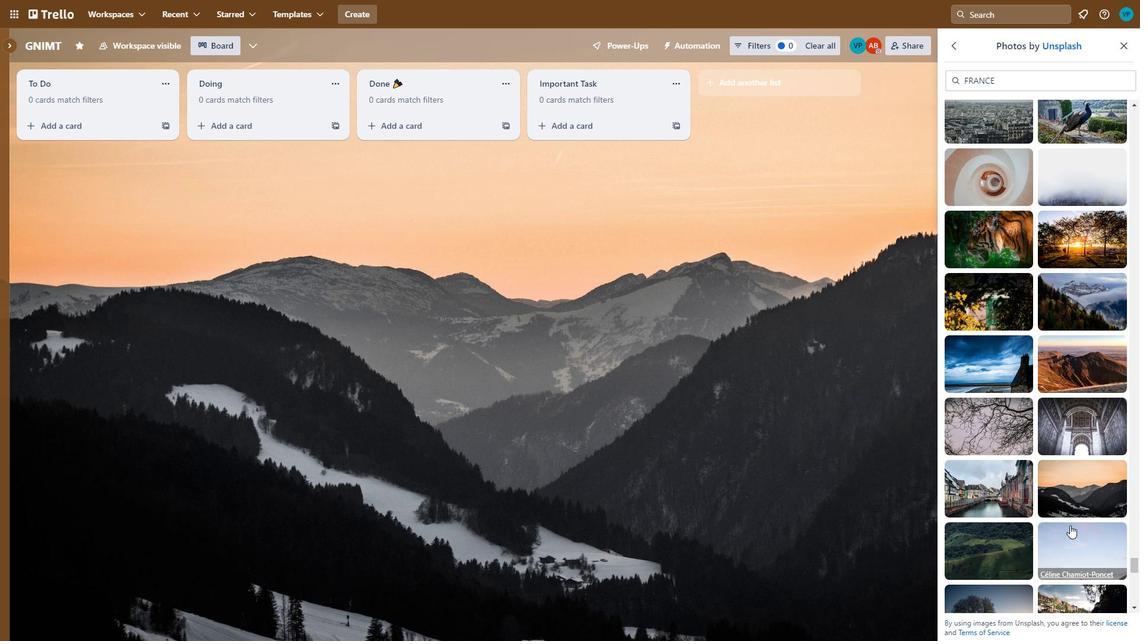 
Action: Mouse scrolled (1072, 535) with delta (0, 0)
Screenshot: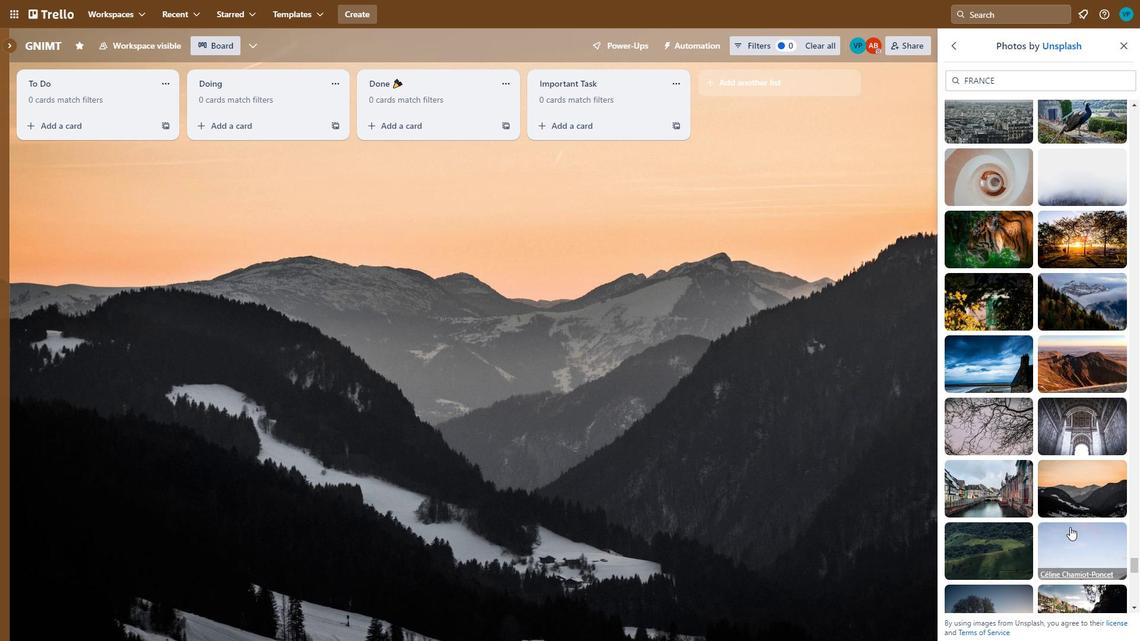 
Action: Mouse moved to (970, 491)
Screenshot: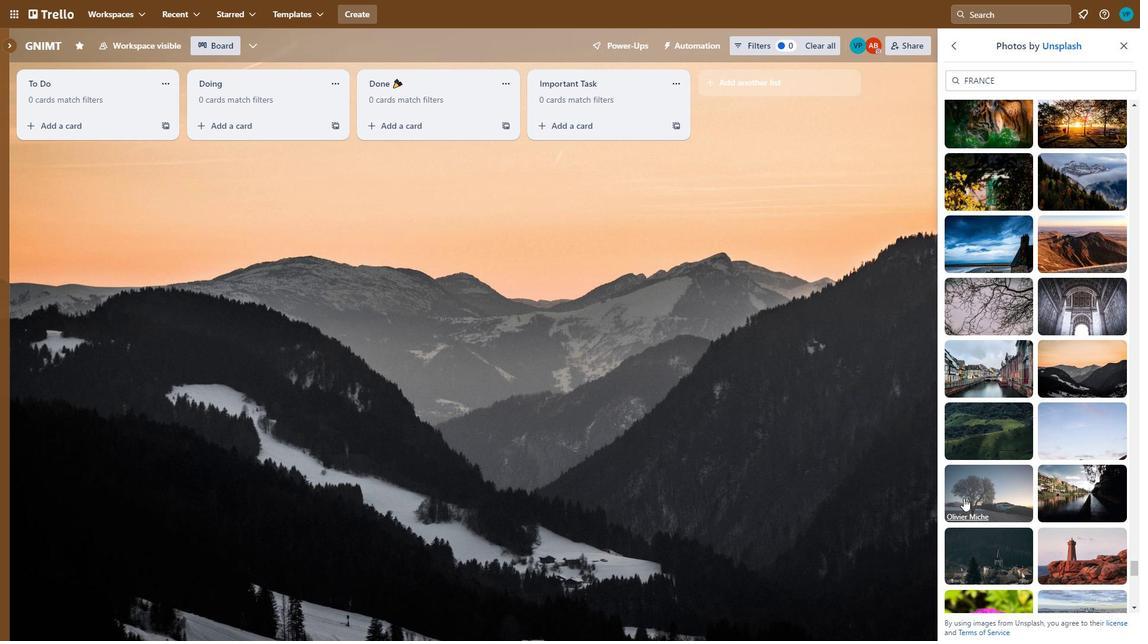 
Action: Mouse pressed left at (970, 491)
Screenshot: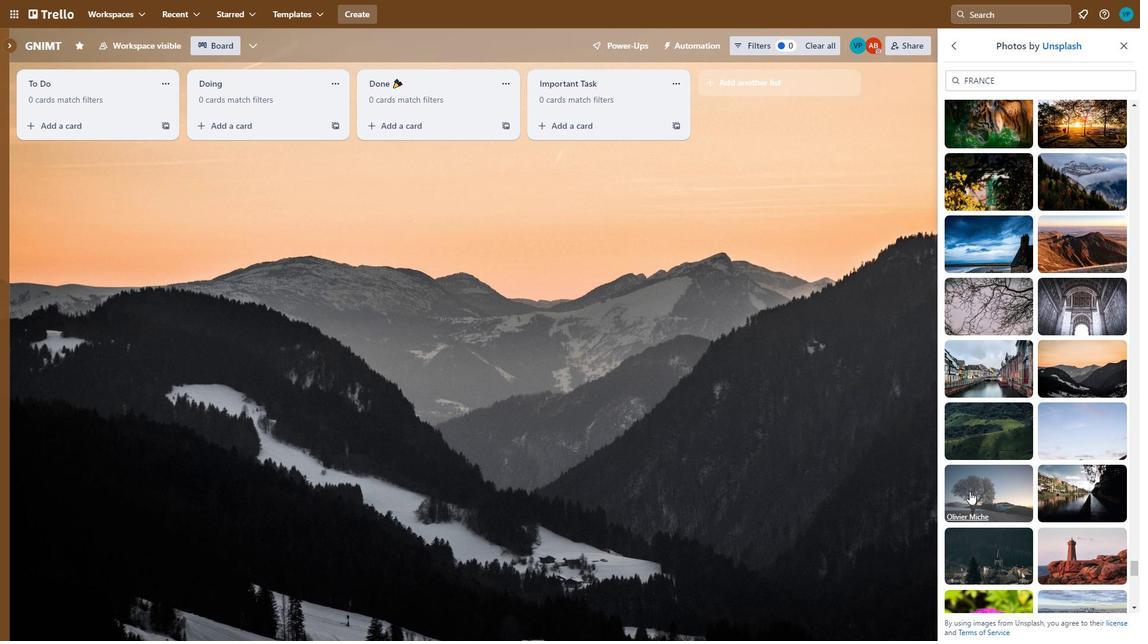 
Action: Mouse moved to (970, 488)
Screenshot: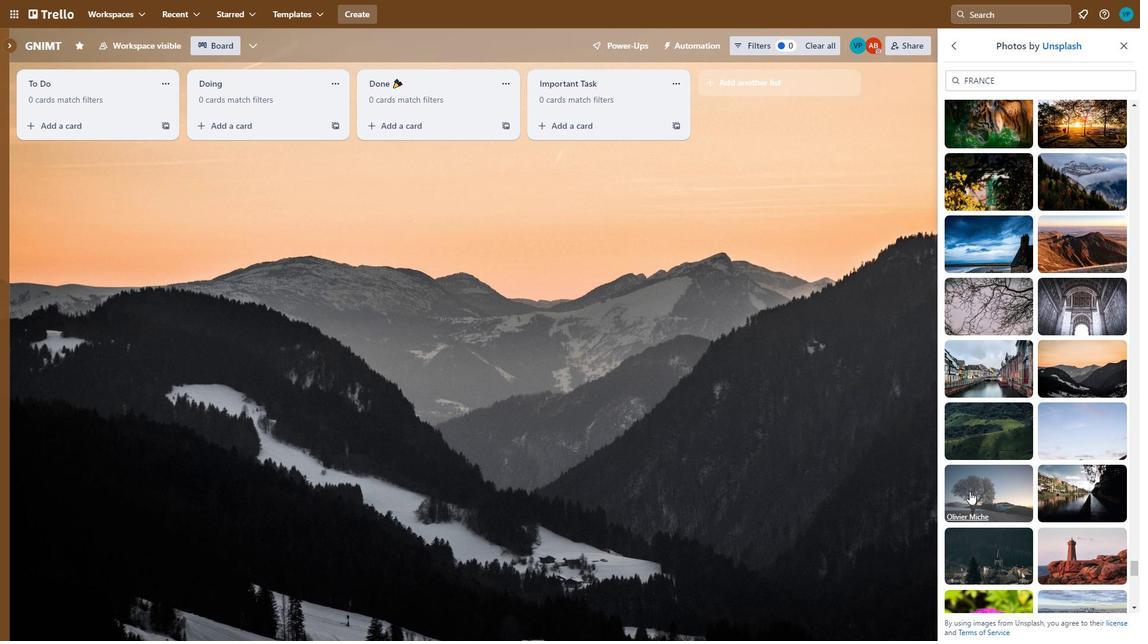 
Action: Mouse scrolled (970, 488) with delta (0, 0)
Screenshot: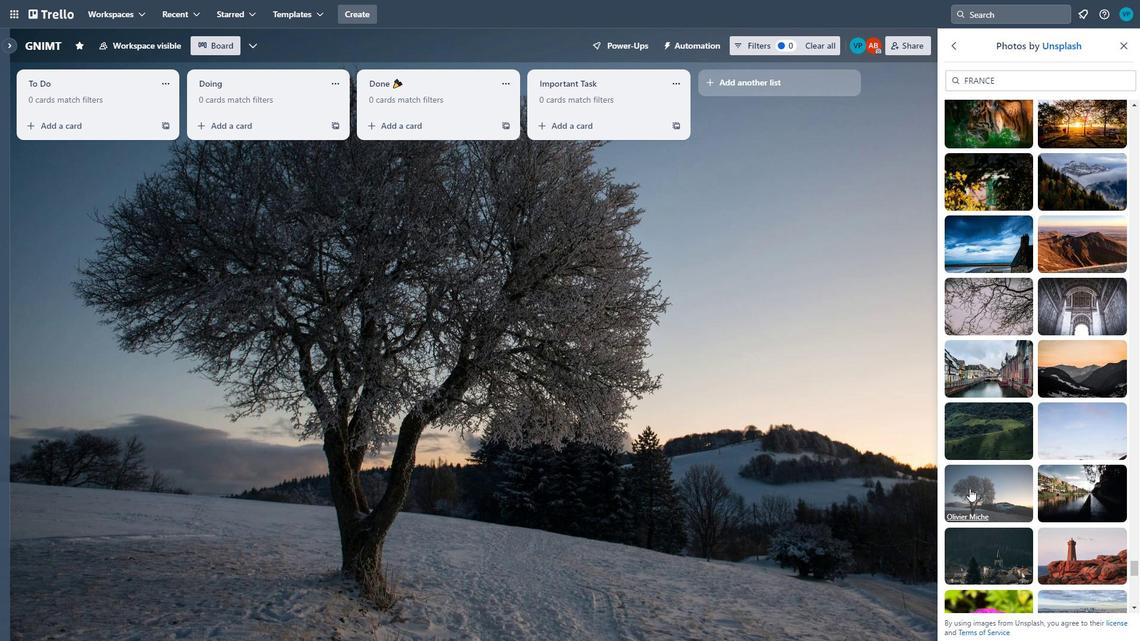 
Action: Mouse scrolled (970, 488) with delta (0, 0)
Screenshot: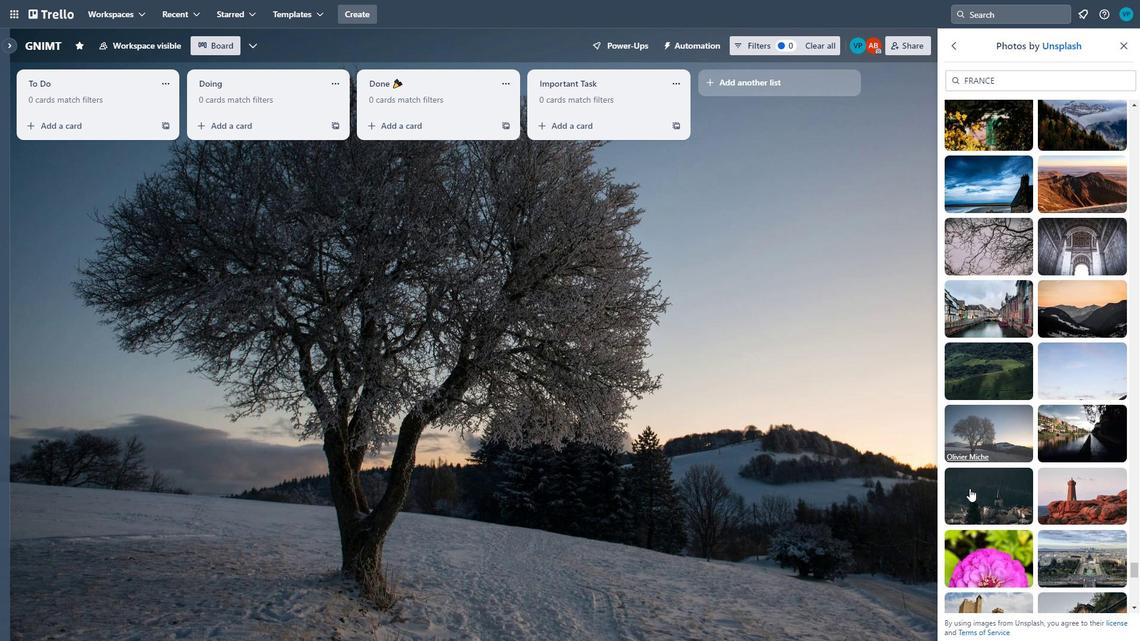 
Action: Mouse moved to (1067, 501)
Screenshot: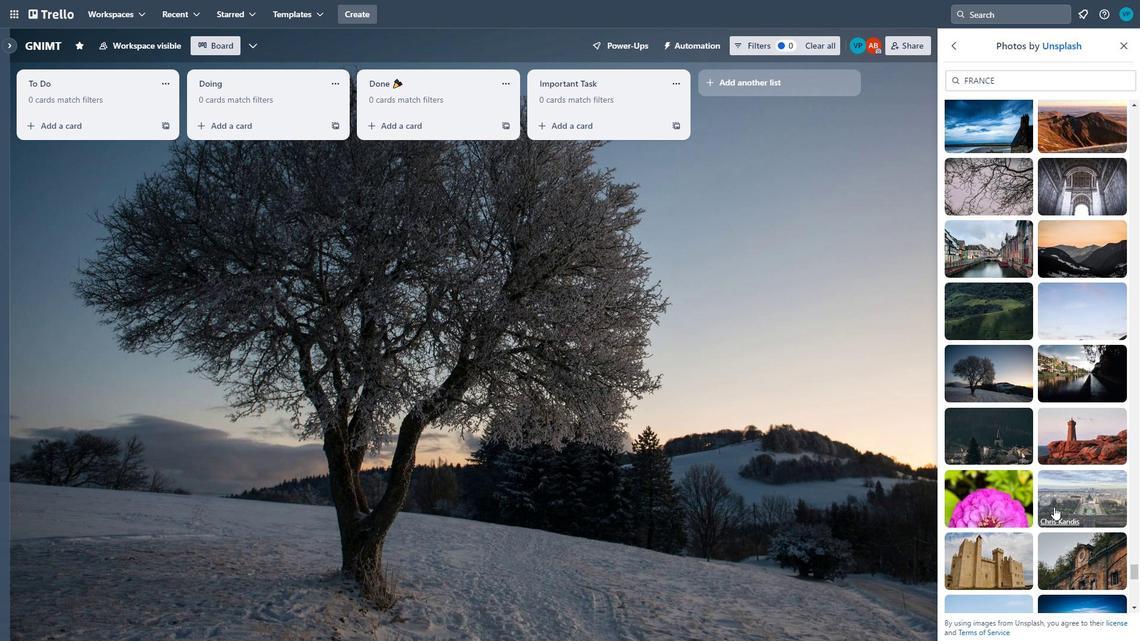 
Action: Mouse pressed left at (1067, 501)
Screenshot: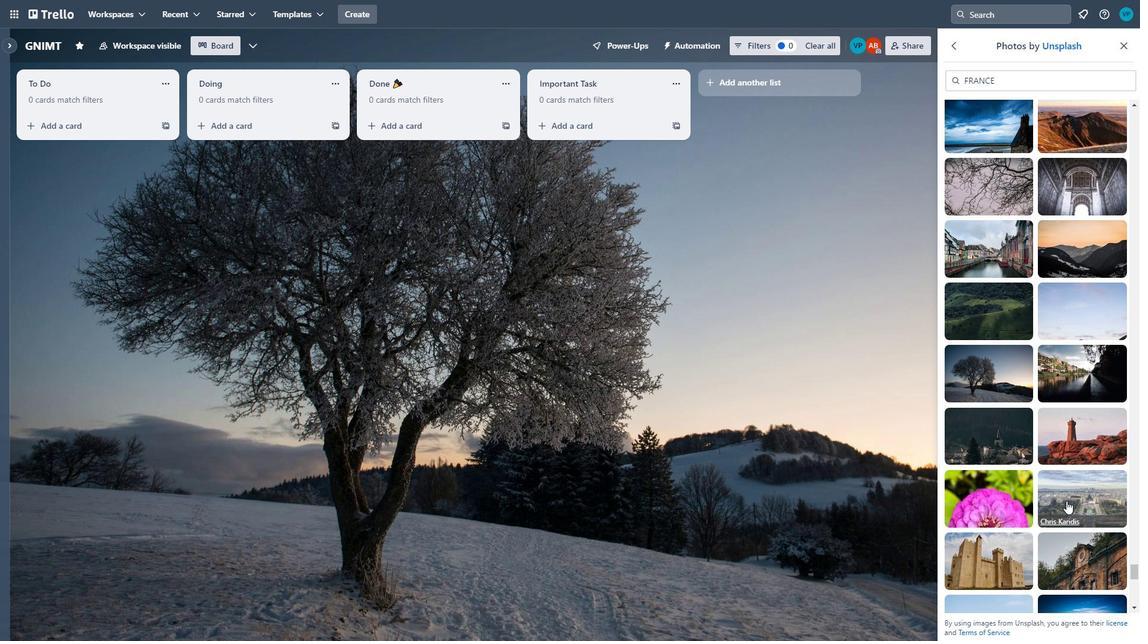 
Action: Mouse scrolled (1067, 500) with delta (0, 0)
Screenshot: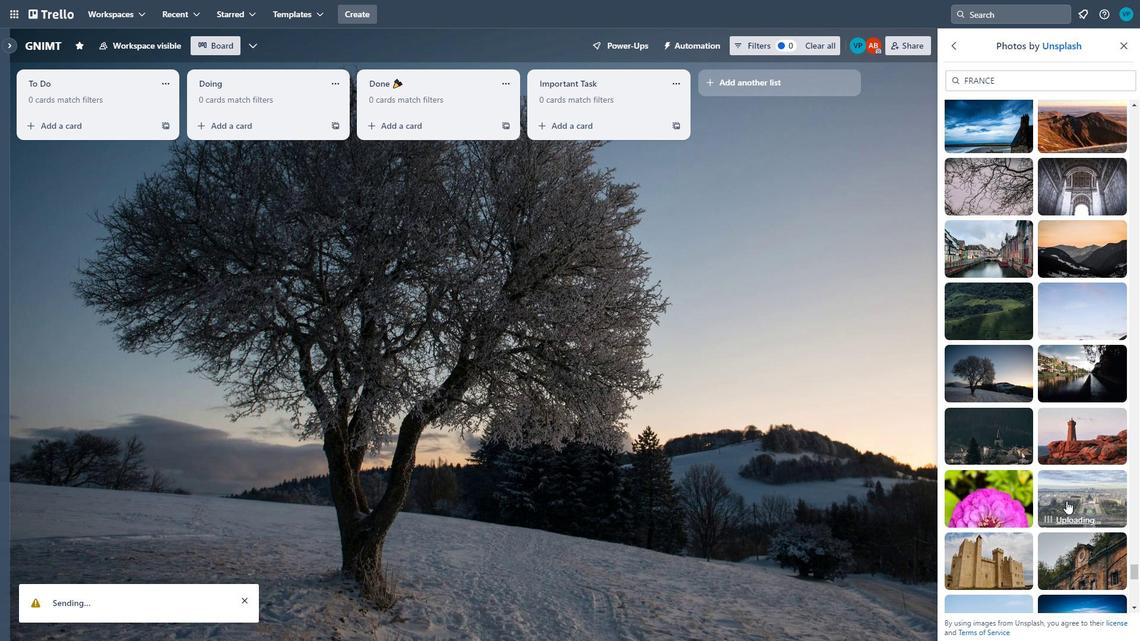 
Action: Mouse scrolled (1067, 500) with delta (0, 0)
Screenshot: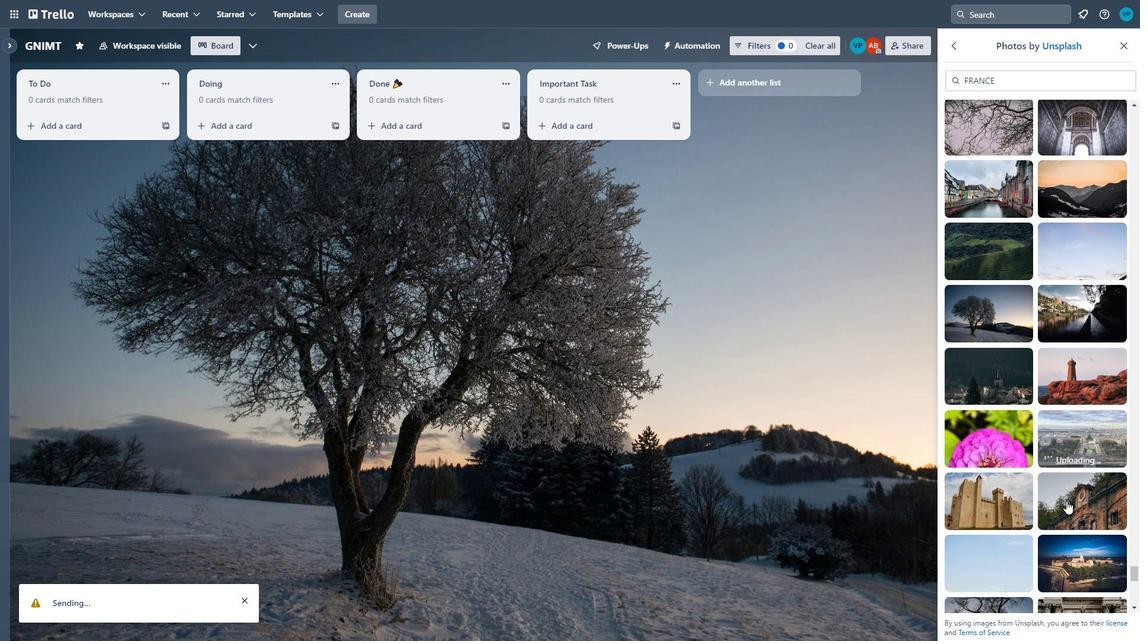 
Action: Mouse scrolled (1067, 500) with delta (0, 0)
Screenshot: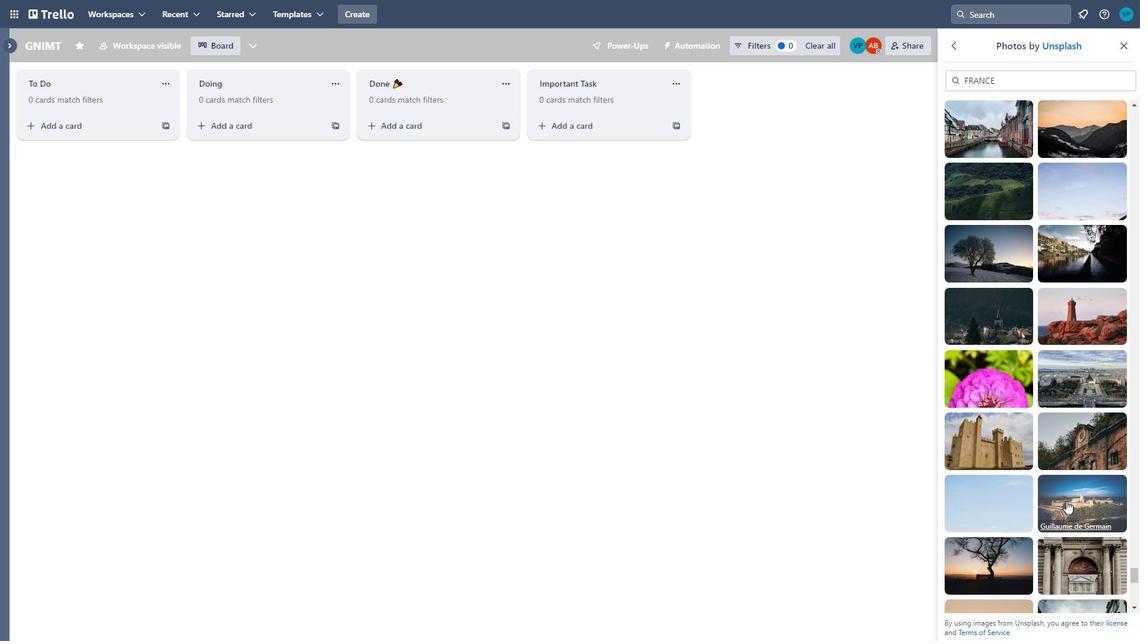
Action: Mouse moved to (984, 548)
Screenshot: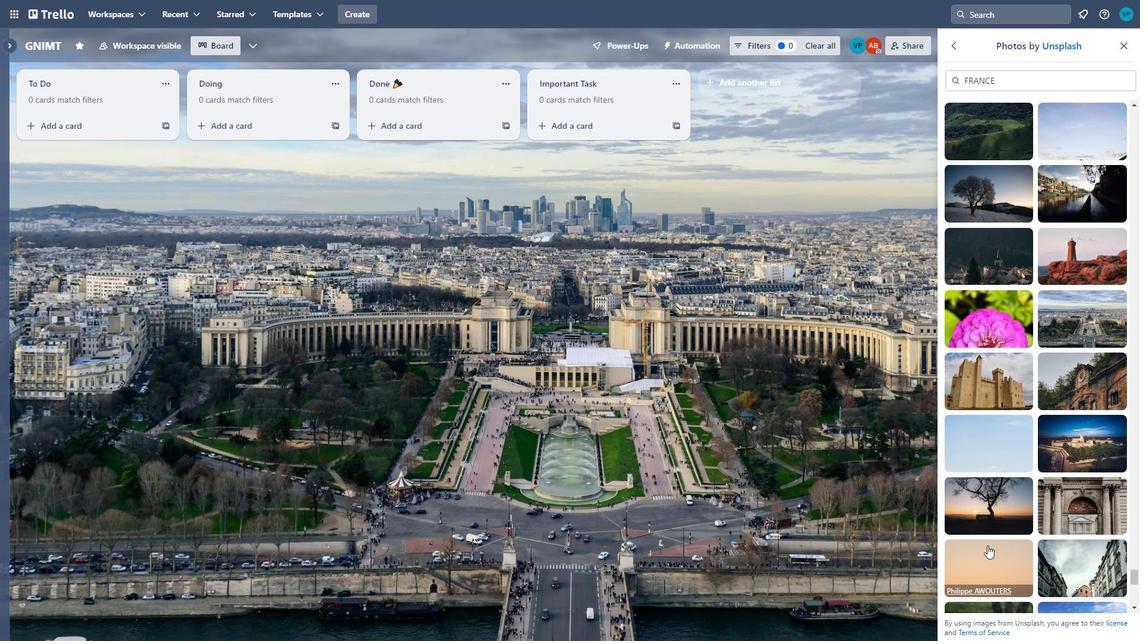 
Action: Mouse pressed left at (984, 548)
Screenshot: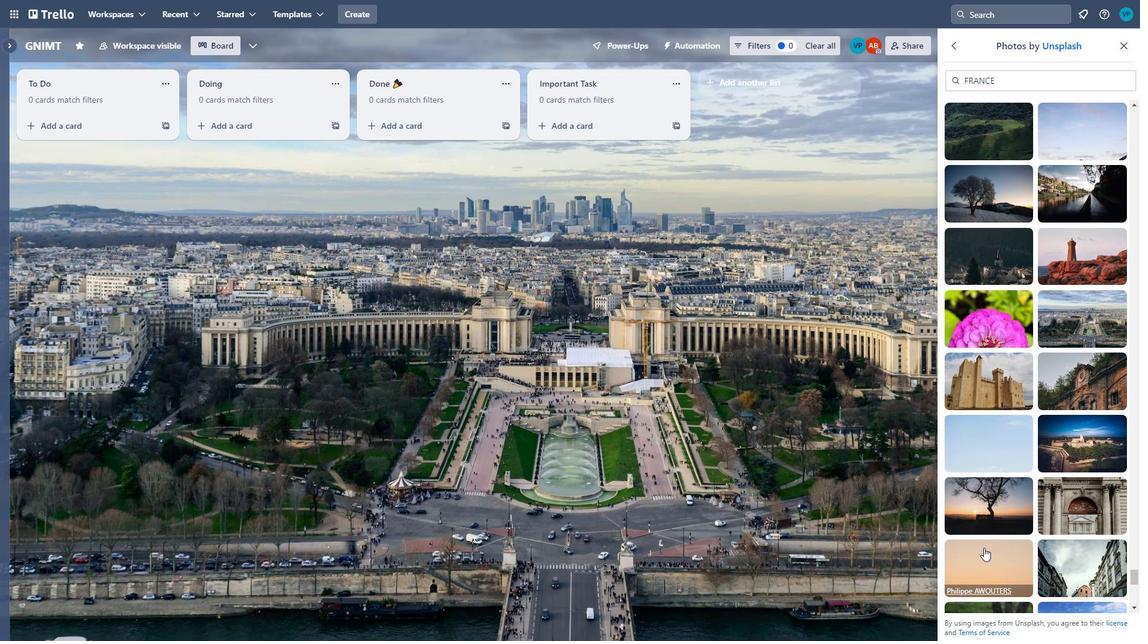 
Action: Mouse moved to (1095, 566)
Screenshot: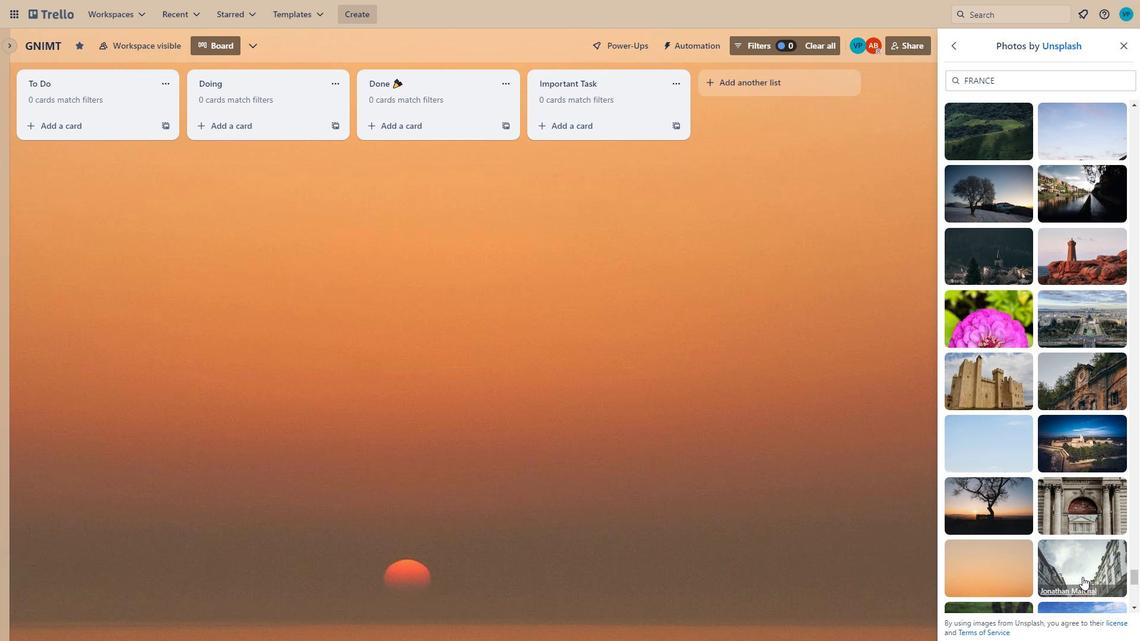 
Action: Mouse scrolled (1095, 566) with delta (0, 0)
Screenshot: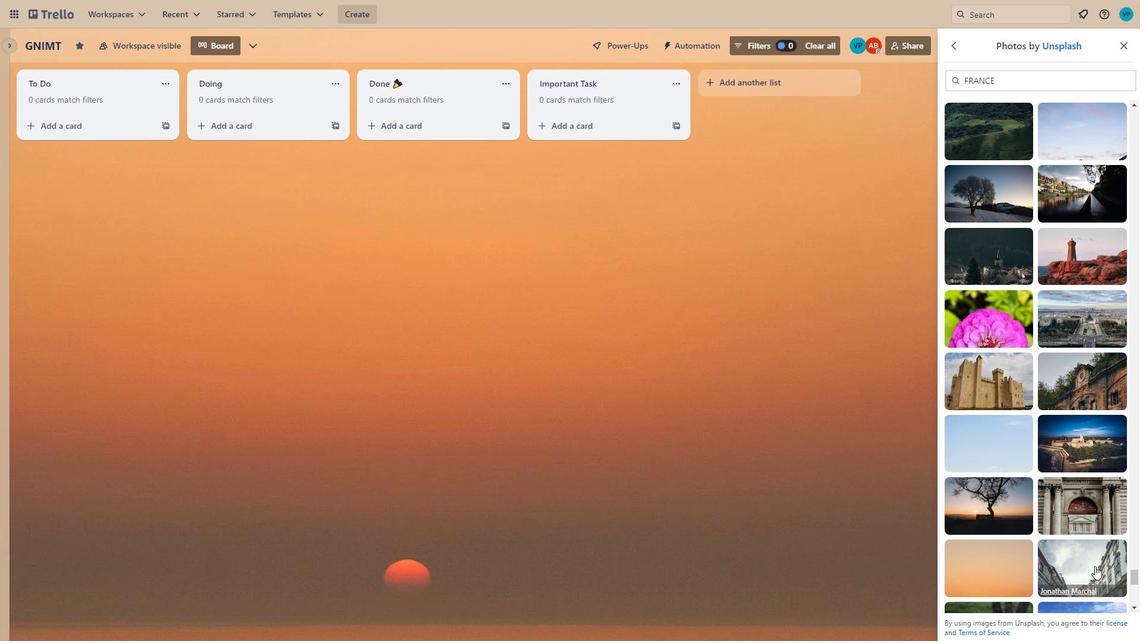 
Action: Mouse moved to (1093, 507)
Screenshot: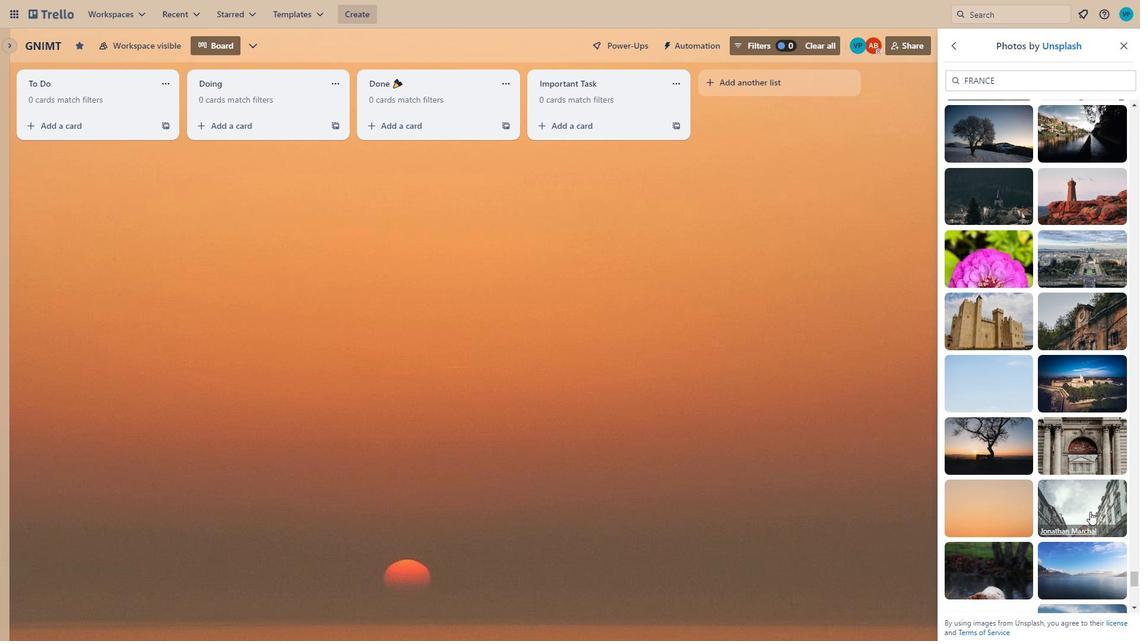 
Action: Mouse pressed left at (1093, 507)
Screenshot: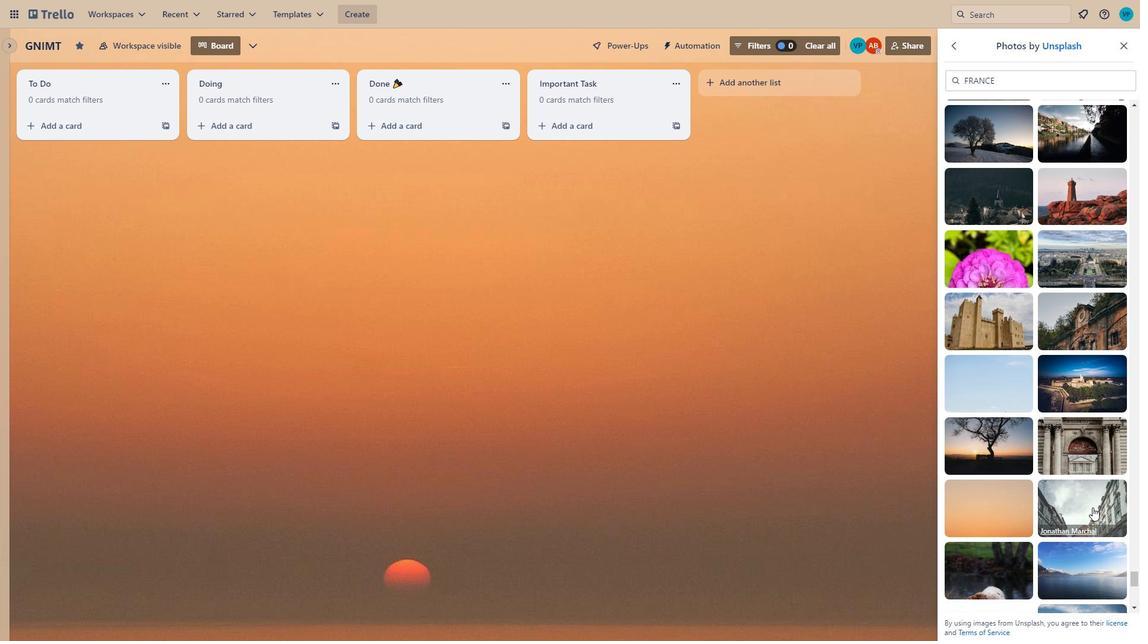 
Action: Mouse moved to (1081, 528)
Screenshot: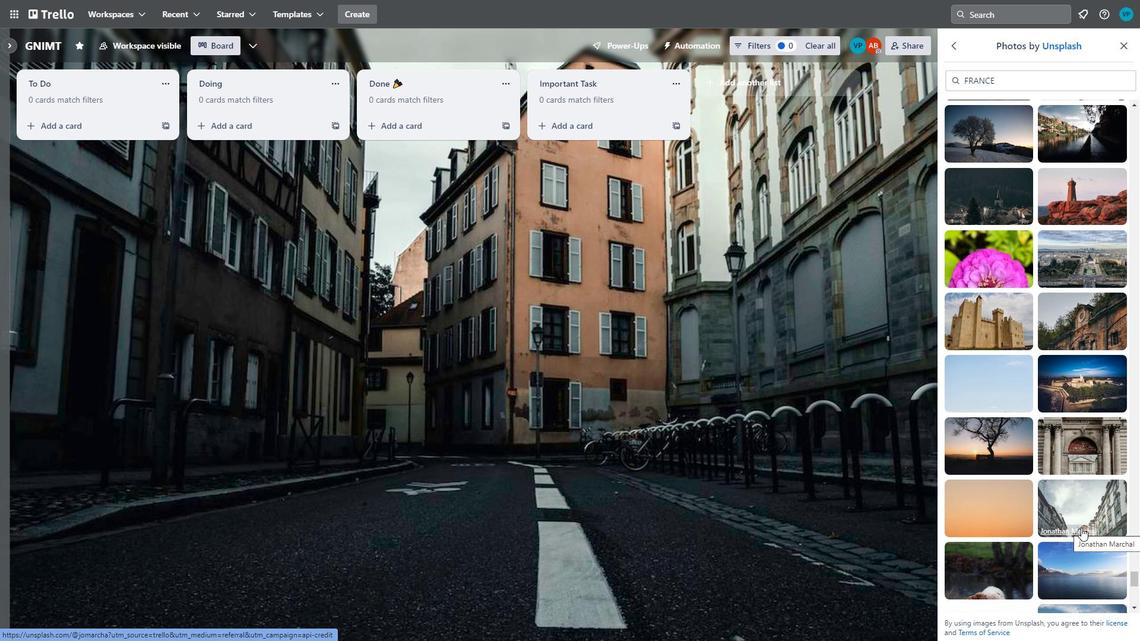
Action: Mouse scrolled (1081, 528) with delta (0, 0)
Screenshot: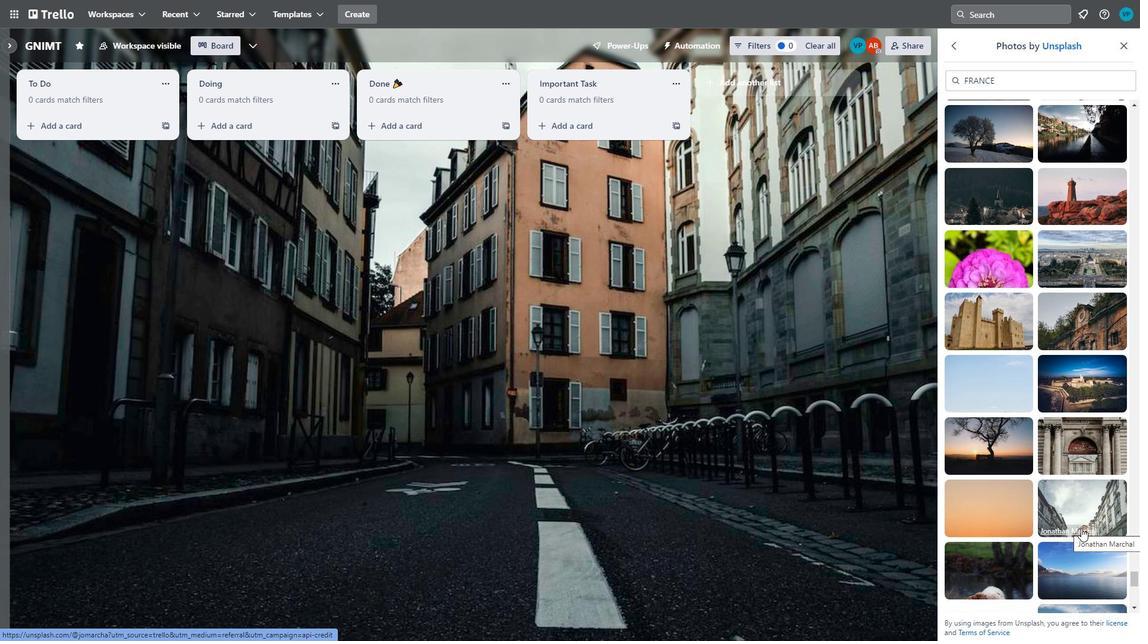 
Action: Mouse scrolled (1081, 528) with delta (0, 0)
Screenshot: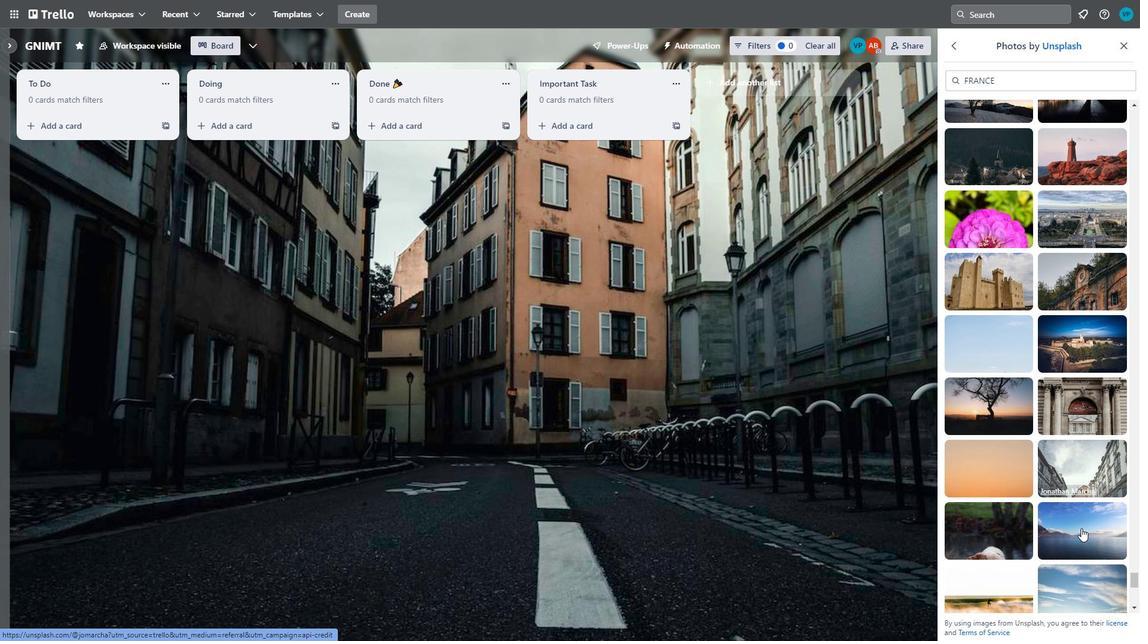 
Action: Mouse moved to (1002, 565)
Screenshot: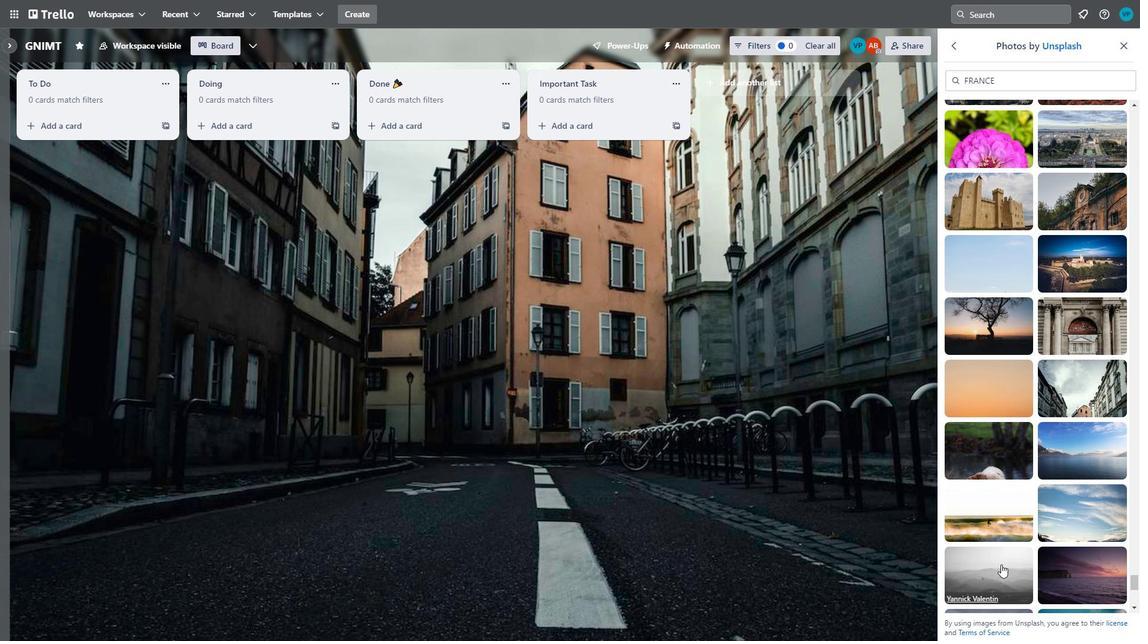 
Action: Mouse scrolled (1002, 564) with delta (0, 0)
Screenshot: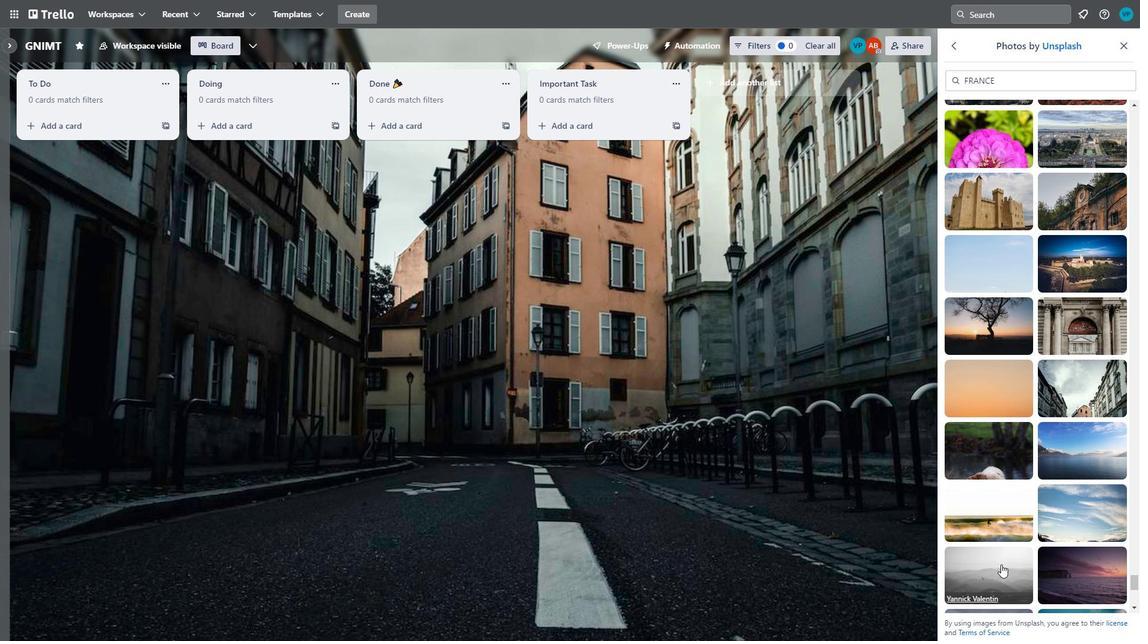 
Action: Mouse moved to (1081, 517)
Screenshot: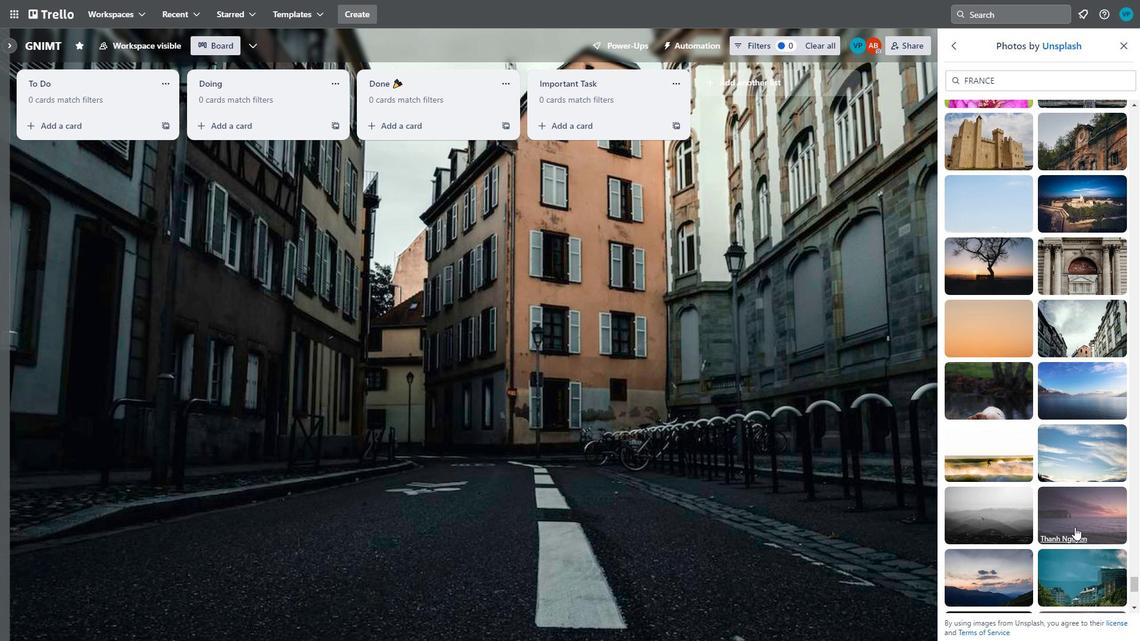 
Action: Mouse pressed left at (1081, 517)
Screenshot: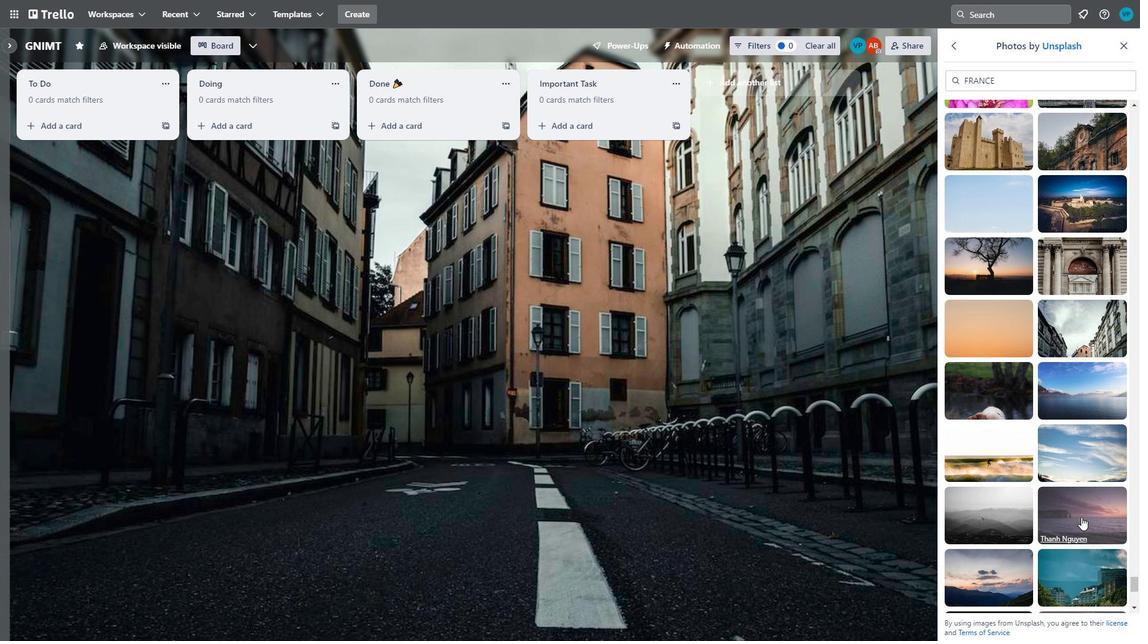 
Action: Mouse scrolled (1081, 516) with delta (0, 0)
Screenshot: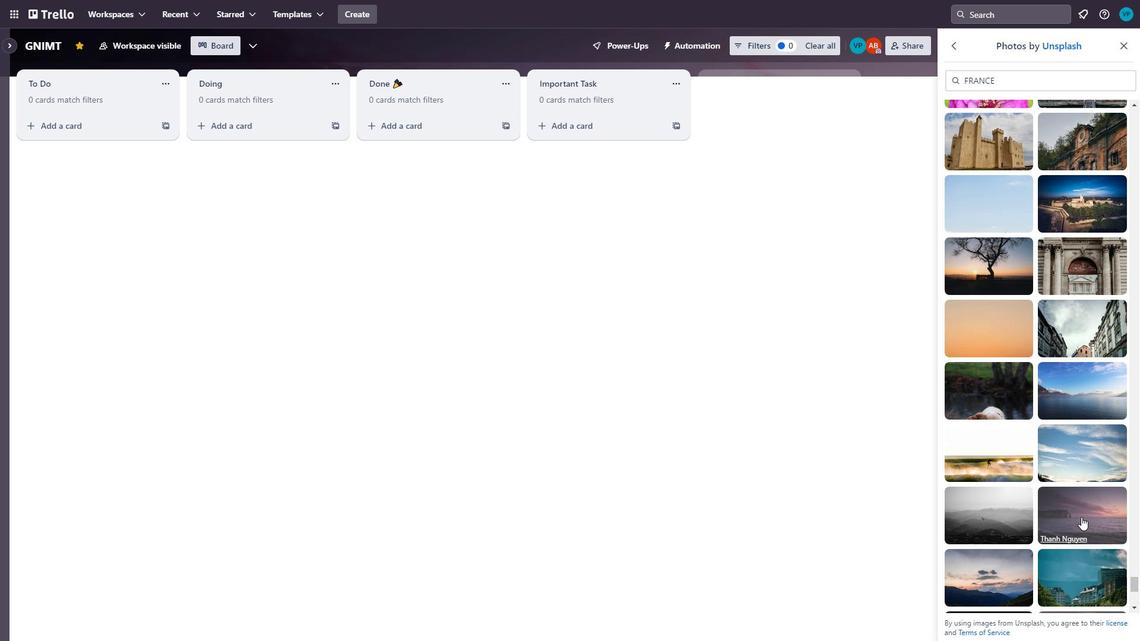 
Action: Mouse scrolled (1081, 516) with delta (0, 0)
Screenshot: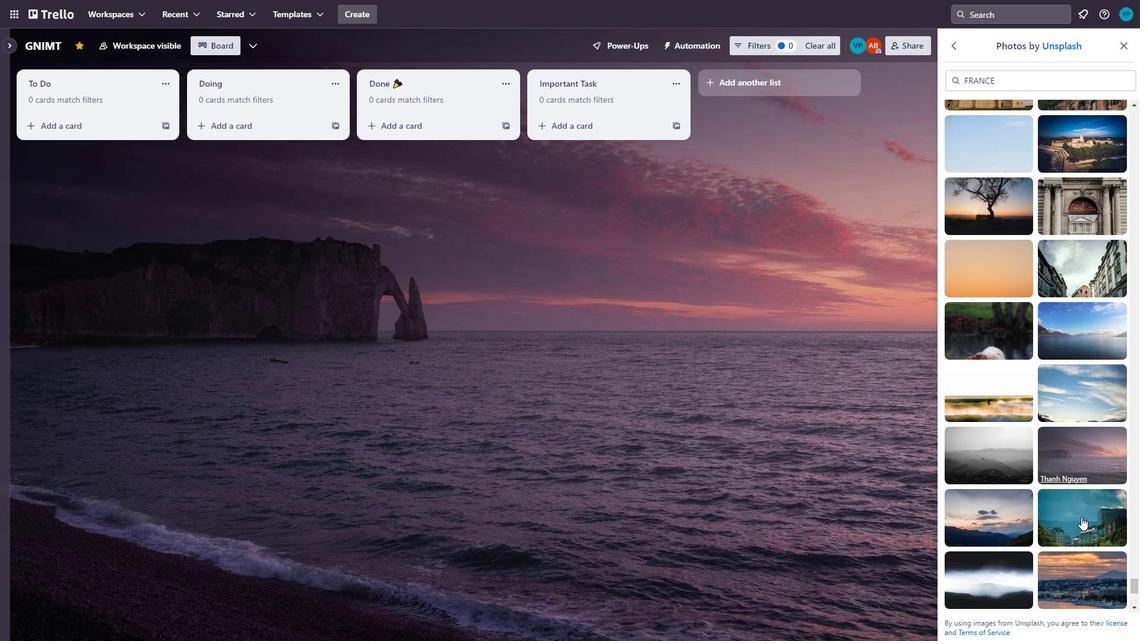 
Action: Mouse moved to (1004, 518)
Screenshot: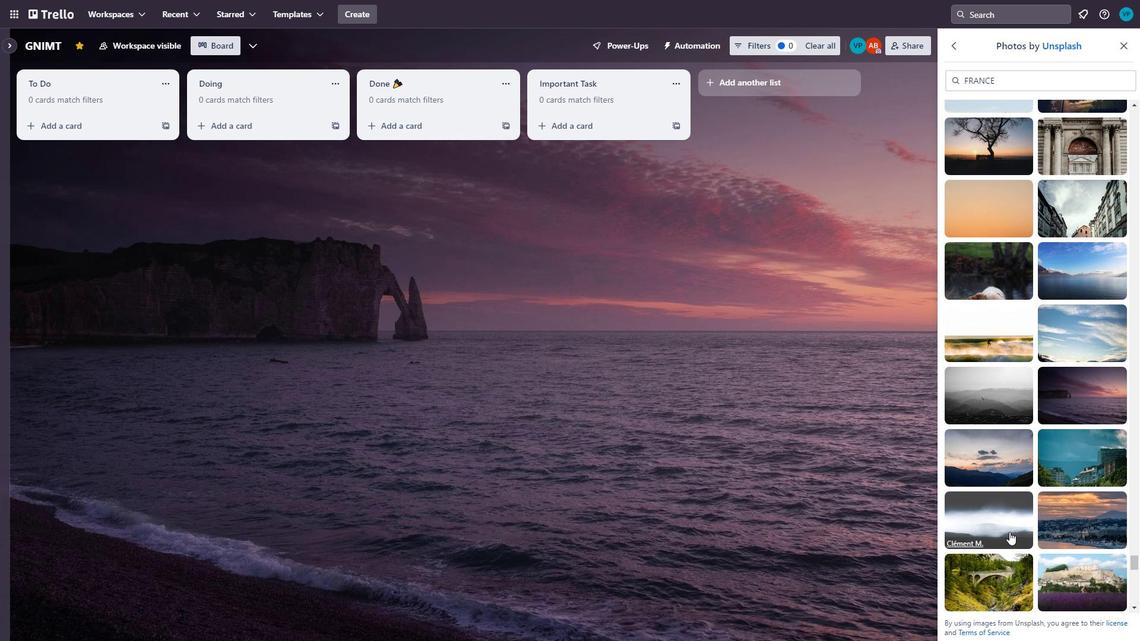 
Action: Mouse pressed left at (1004, 518)
Screenshot: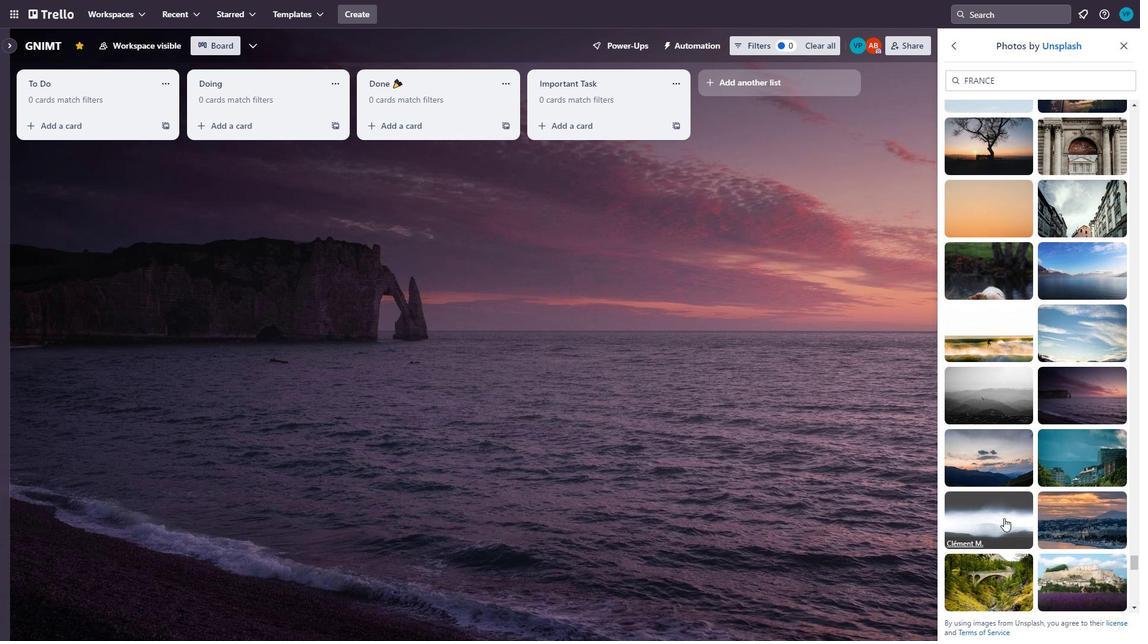 
Action: Mouse moved to (1087, 522)
Screenshot: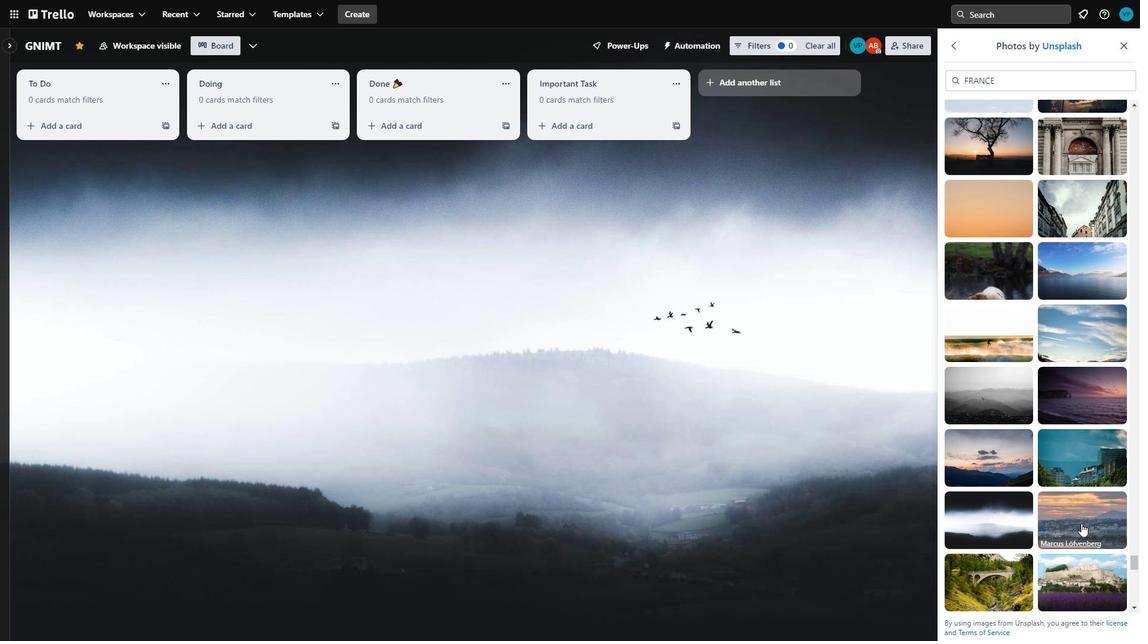 
Action: Mouse pressed left at (1087, 522)
Screenshot: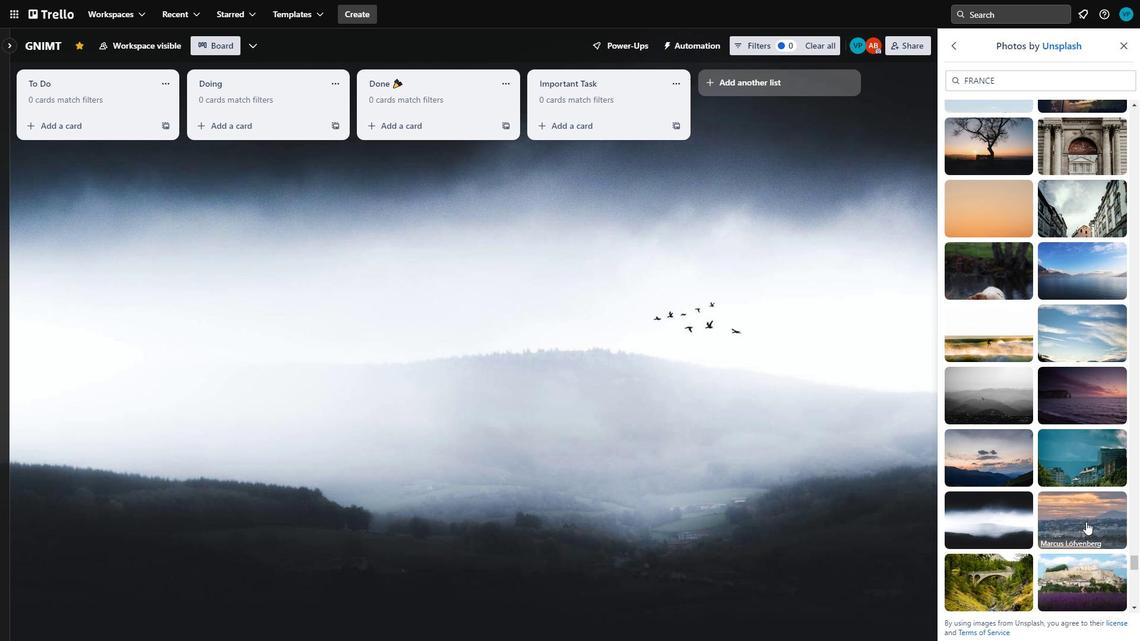 
Action: Mouse moved to (993, 537)
Screenshot: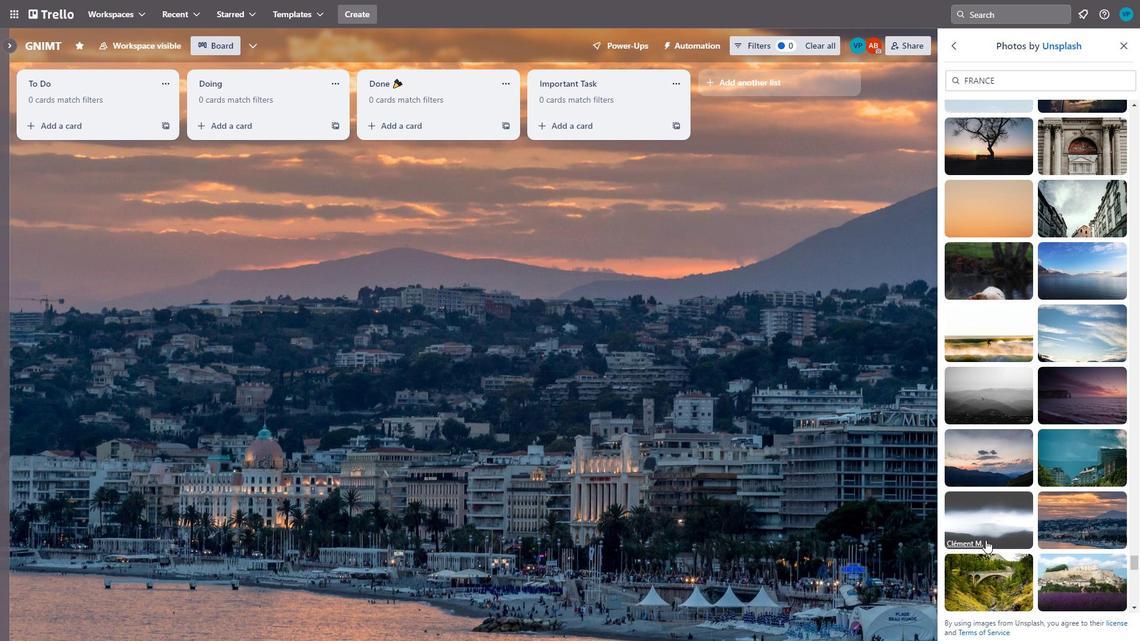 
Action: Mouse scrolled (993, 537) with delta (0, 0)
Screenshot: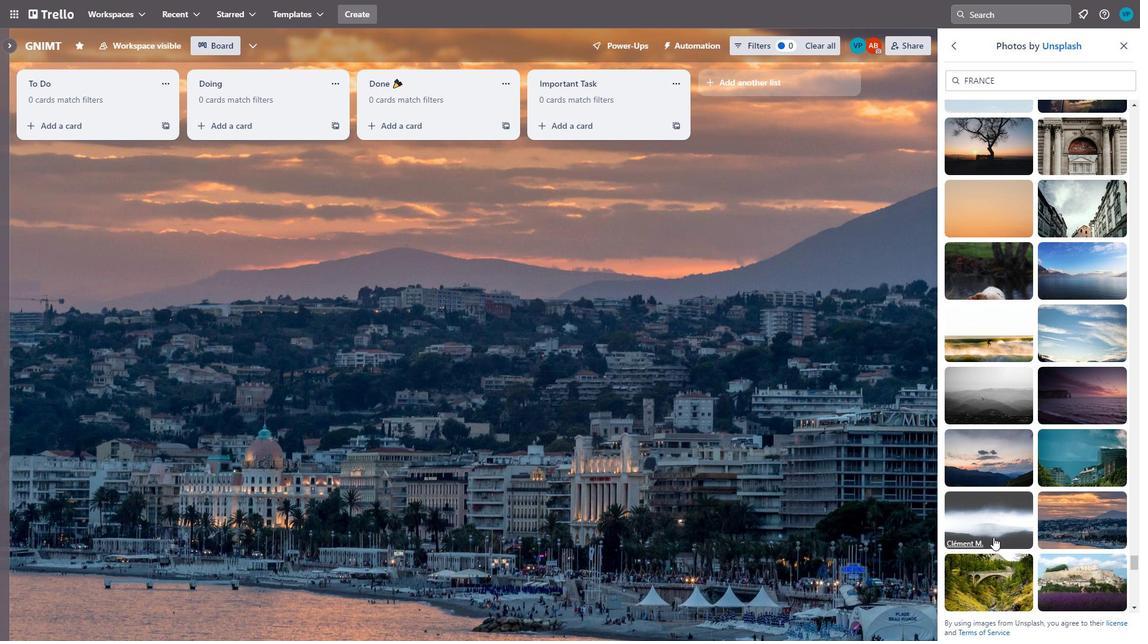 
Action: Mouse moved to (932, 445)
Screenshot: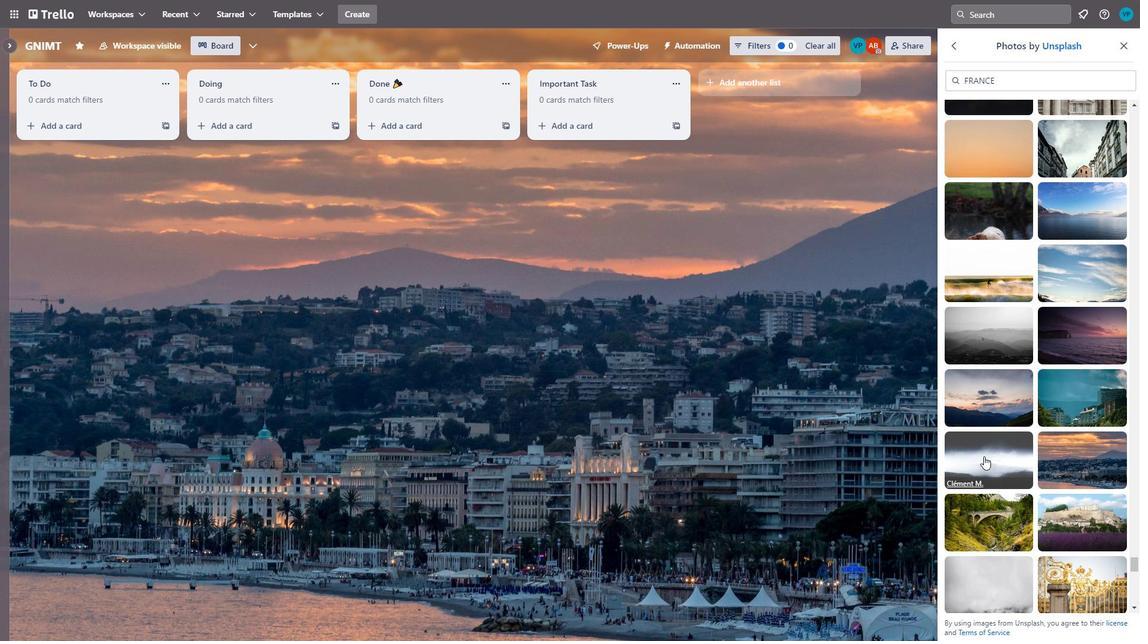 
